 Task: Create a due date automation trigger when advanced on, on the wednesday of the week before a card is due add fields without custom field "Resume" set to a number greater than 1 and lower than 10 at 11:00 AM.
Action: Mouse moved to (1111, 521)
Screenshot: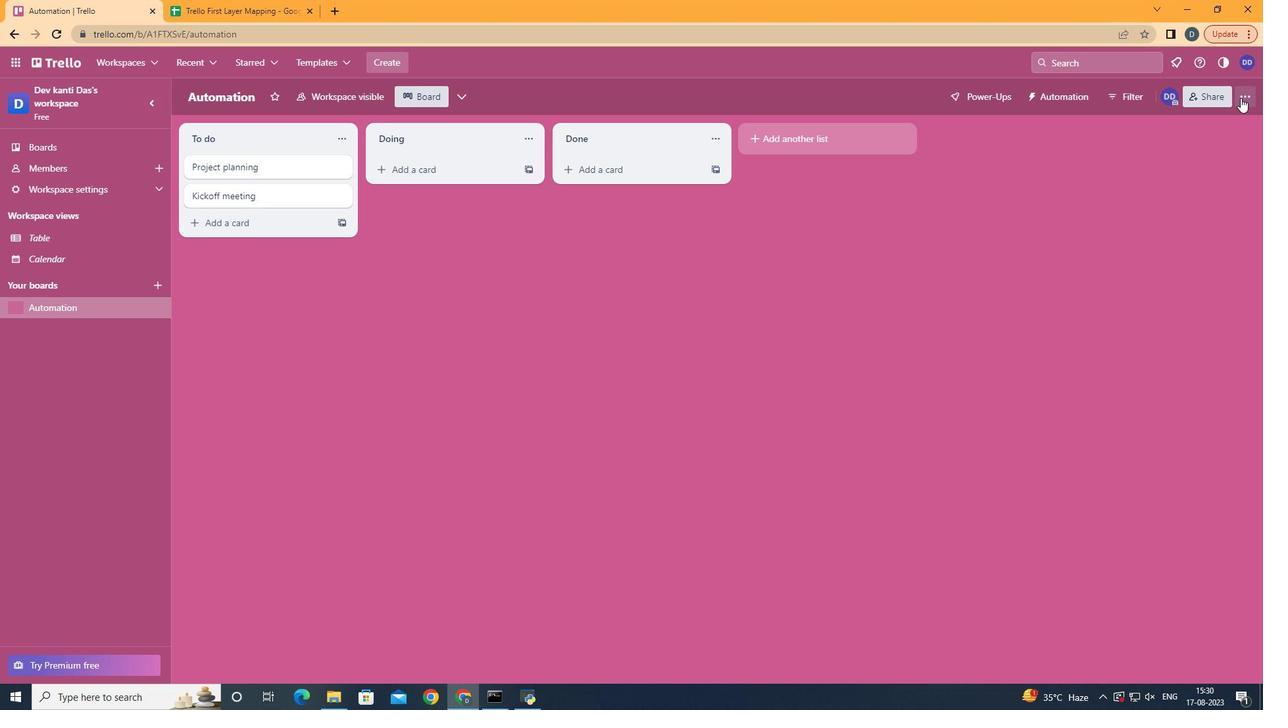 
Action: Mouse pressed left at (1111, 521)
Screenshot: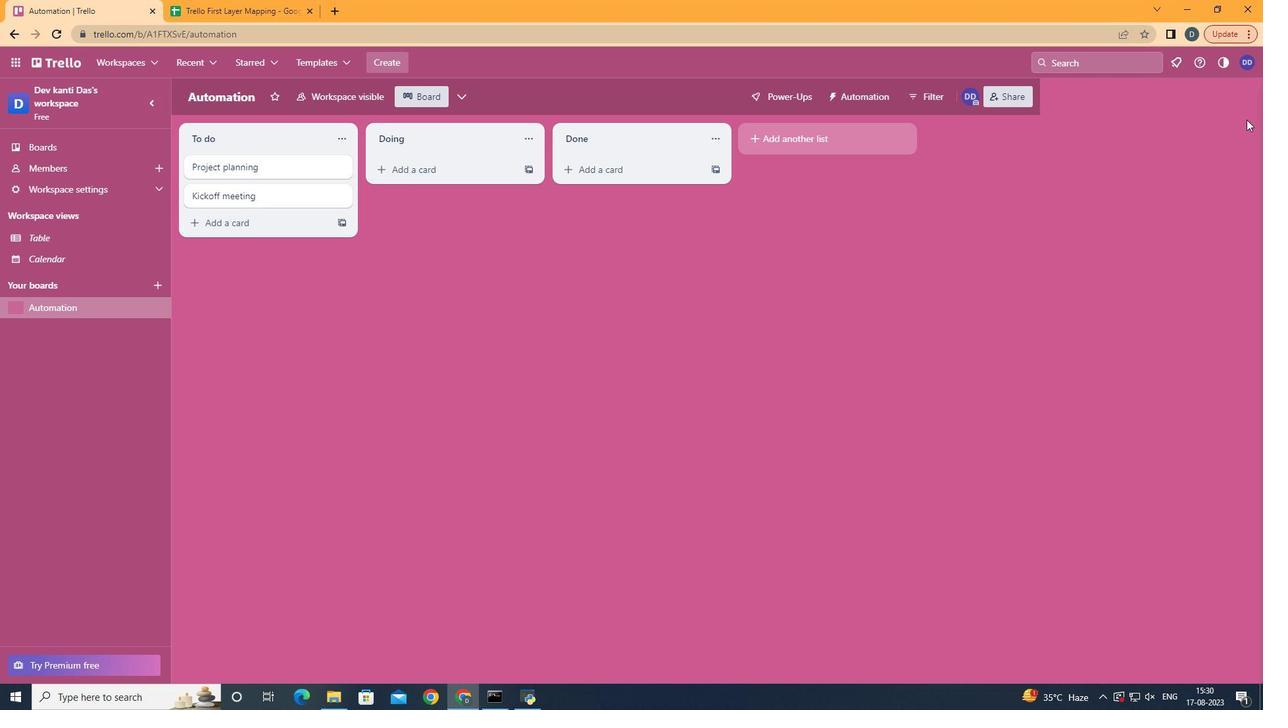 
Action: Mouse moved to (1075, 516)
Screenshot: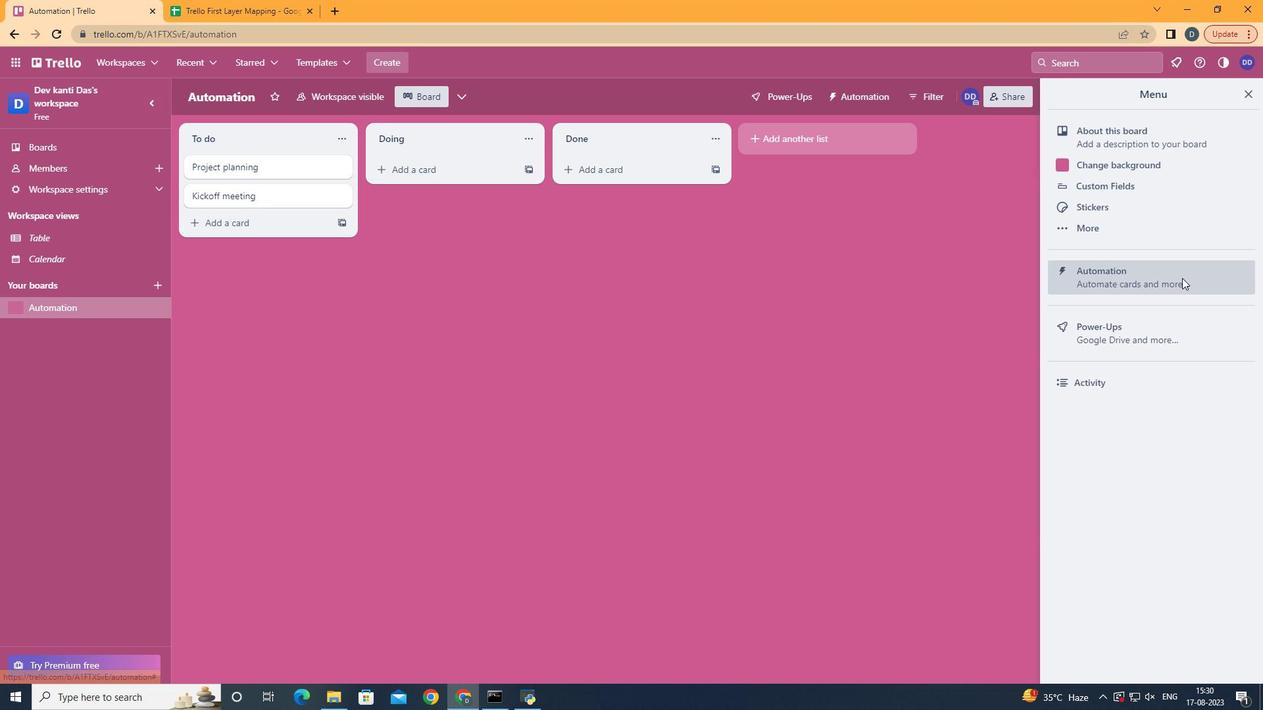
Action: Mouse pressed left at (1075, 516)
Screenshot: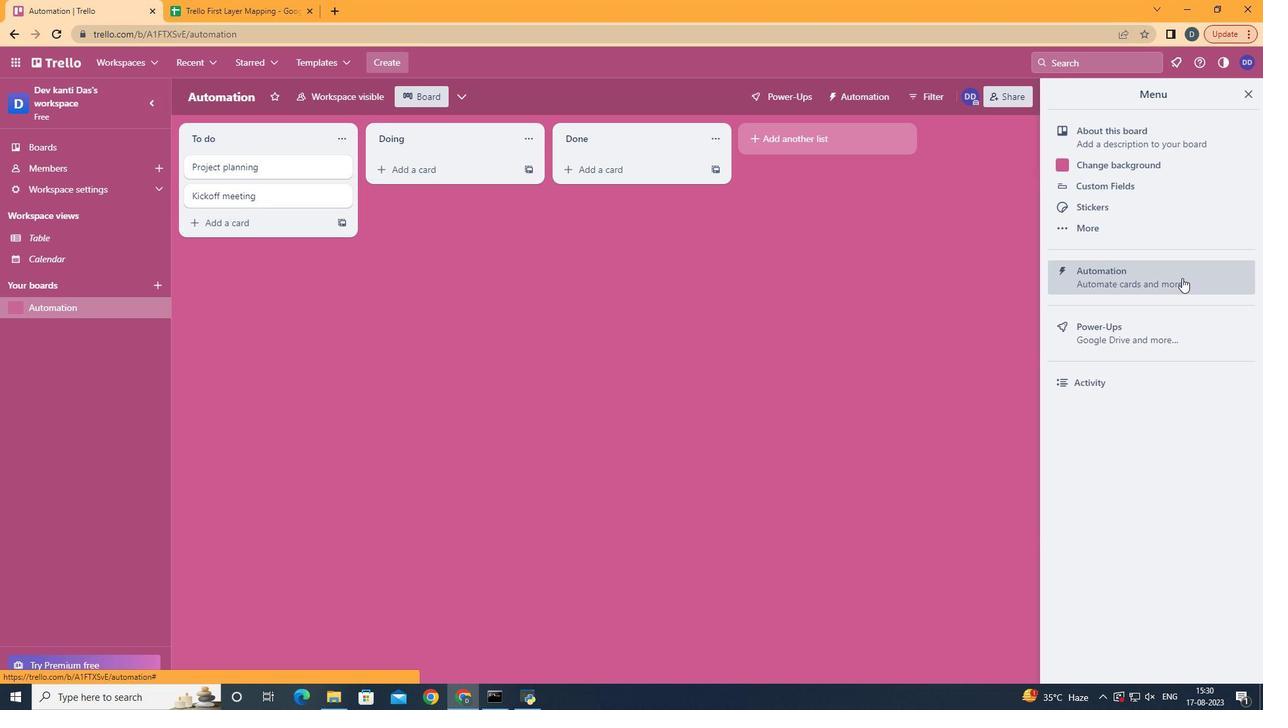 
Action: Mouse moved to (489, 517)
Screenshot: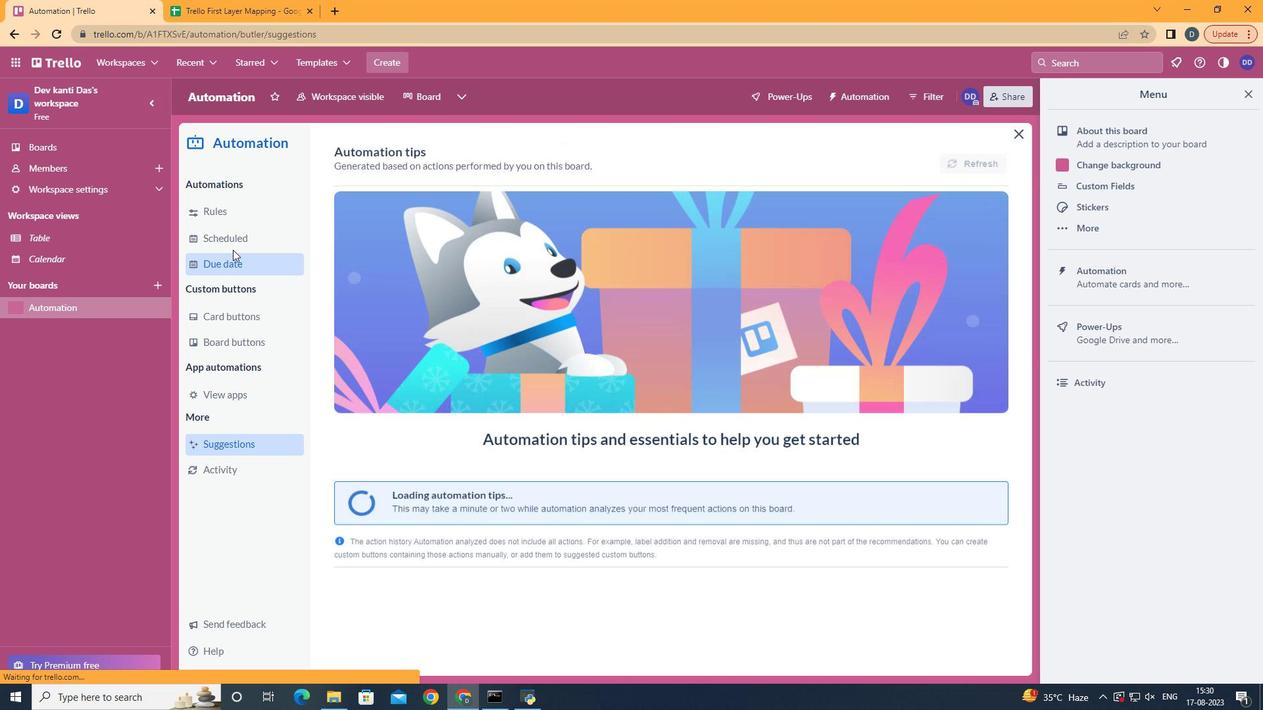 
Action: Mouse pressed left at (489, 517)
Screenshot: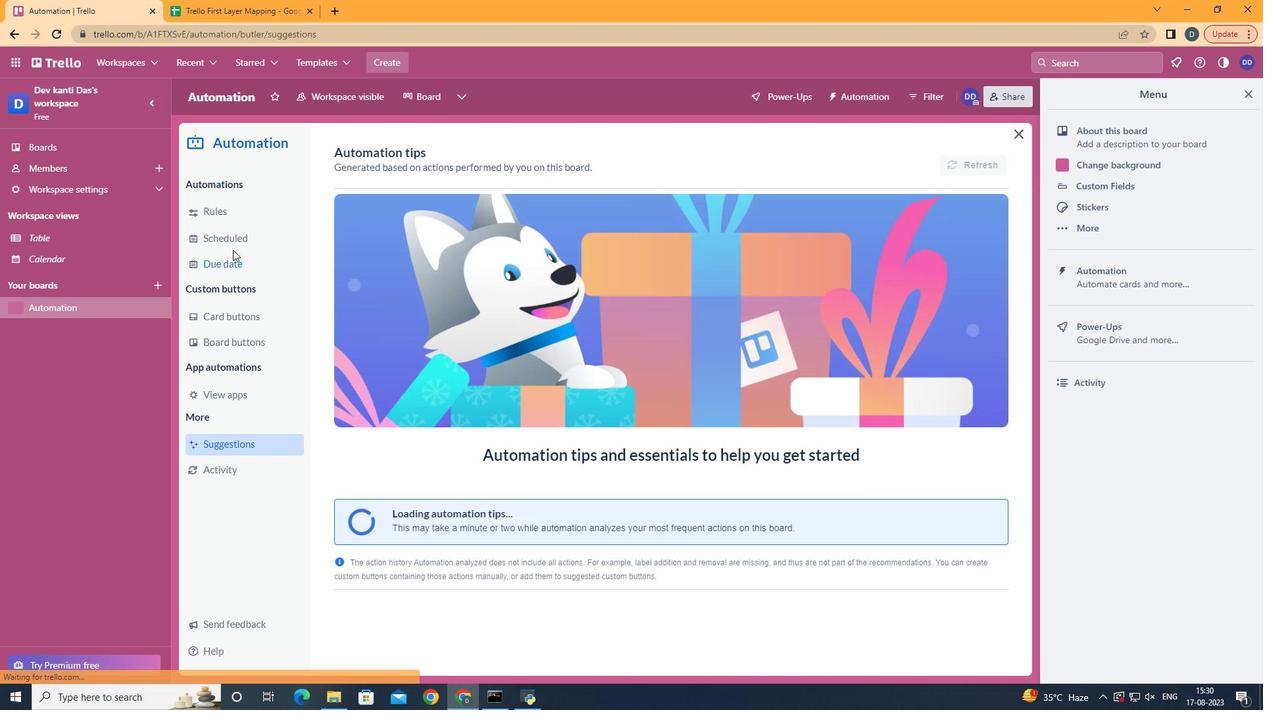 
Action: Mouse moved to (491, 516)
Screenshot: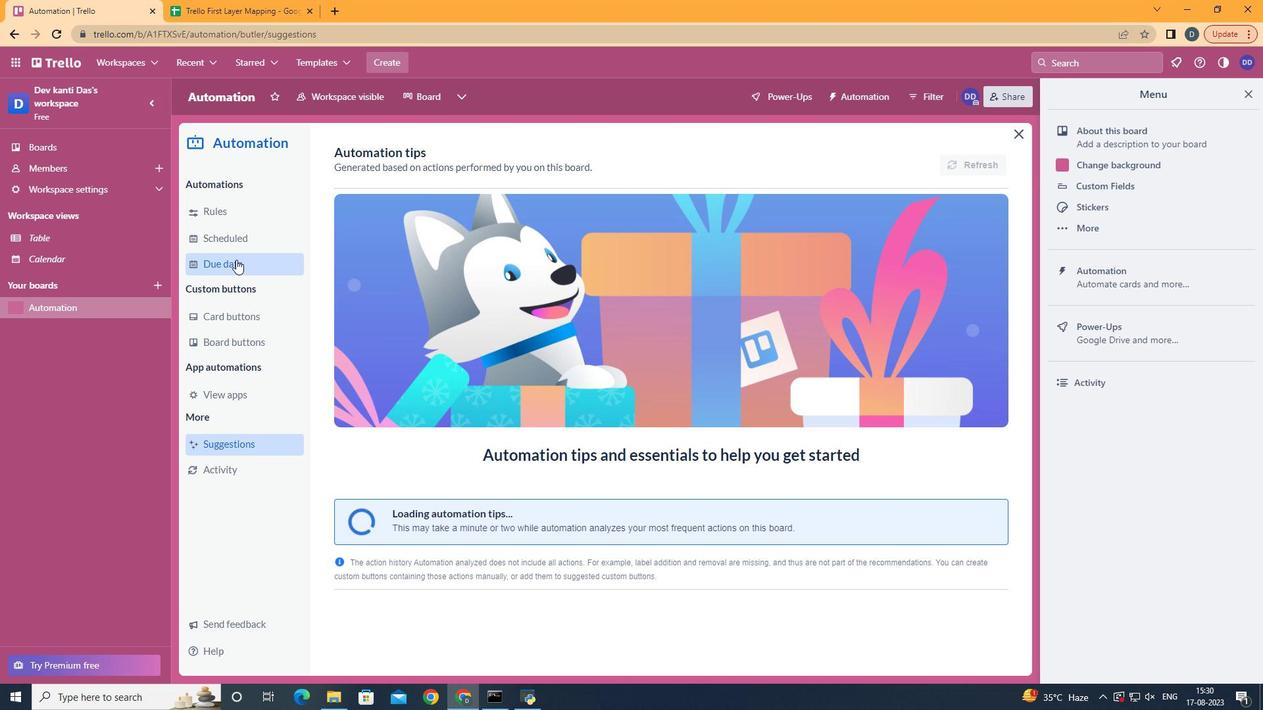 
Action: Mouse pressed left at (491, 516)
Screenshot: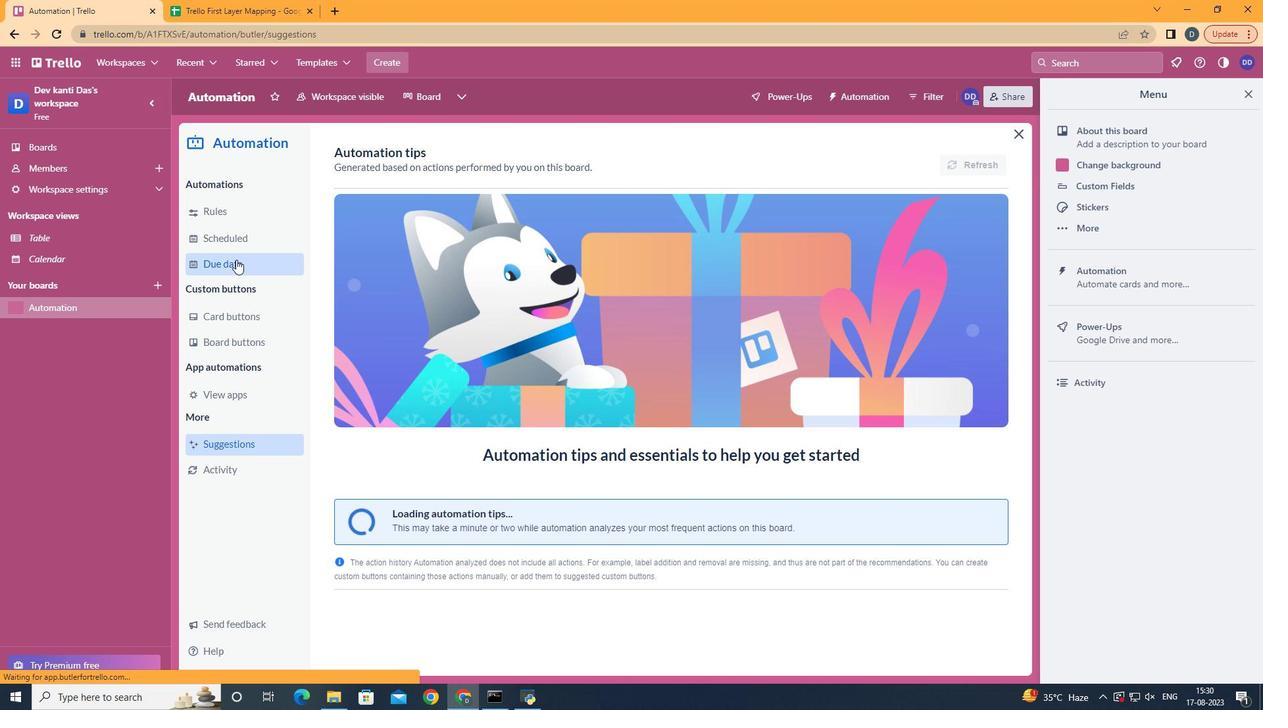 
Action: Mouse moved to (919, 519)
Screenshot: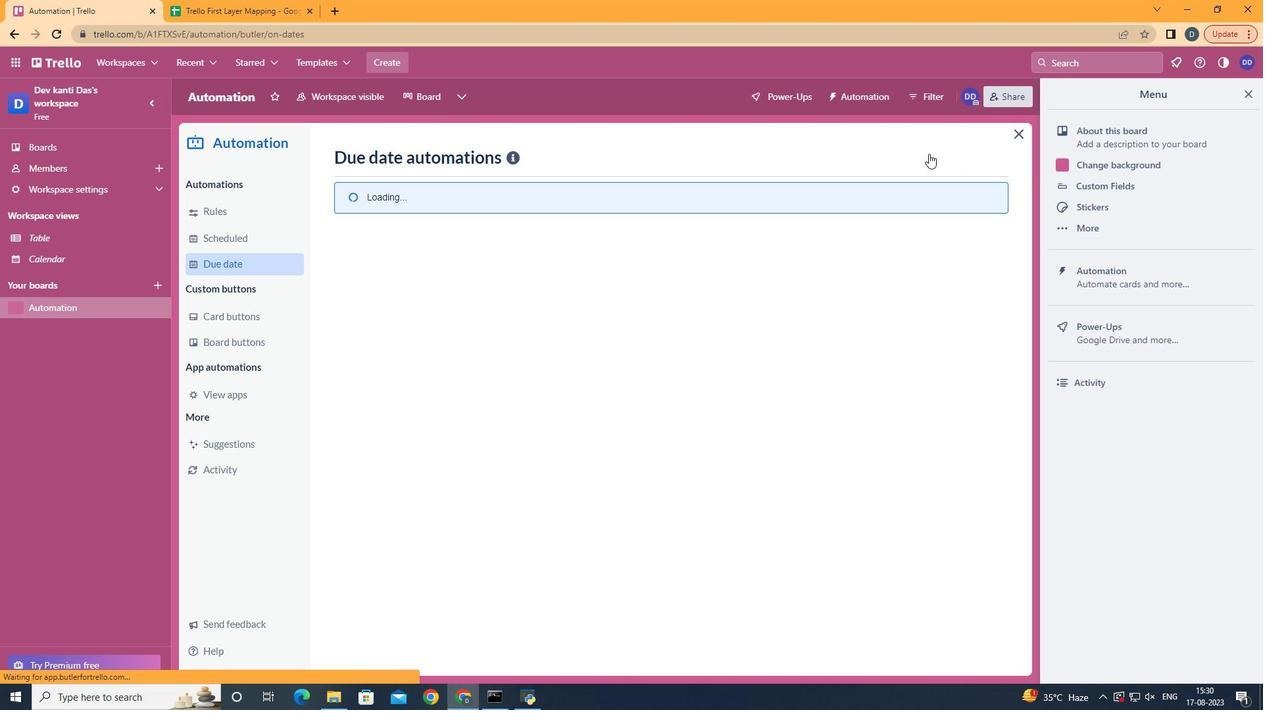 
Action: Mouse pressed left at (919, 519)
Screenshot: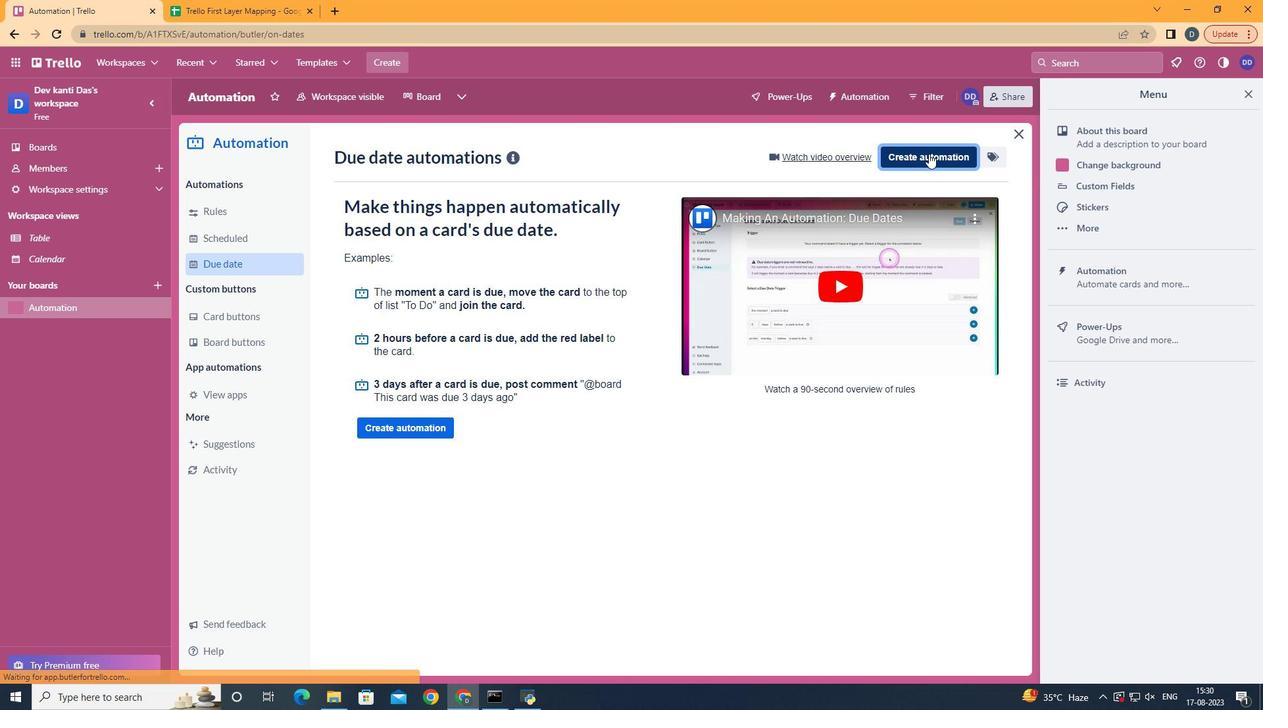 
Action: Mouse moved to (743, 515)
Screenshot: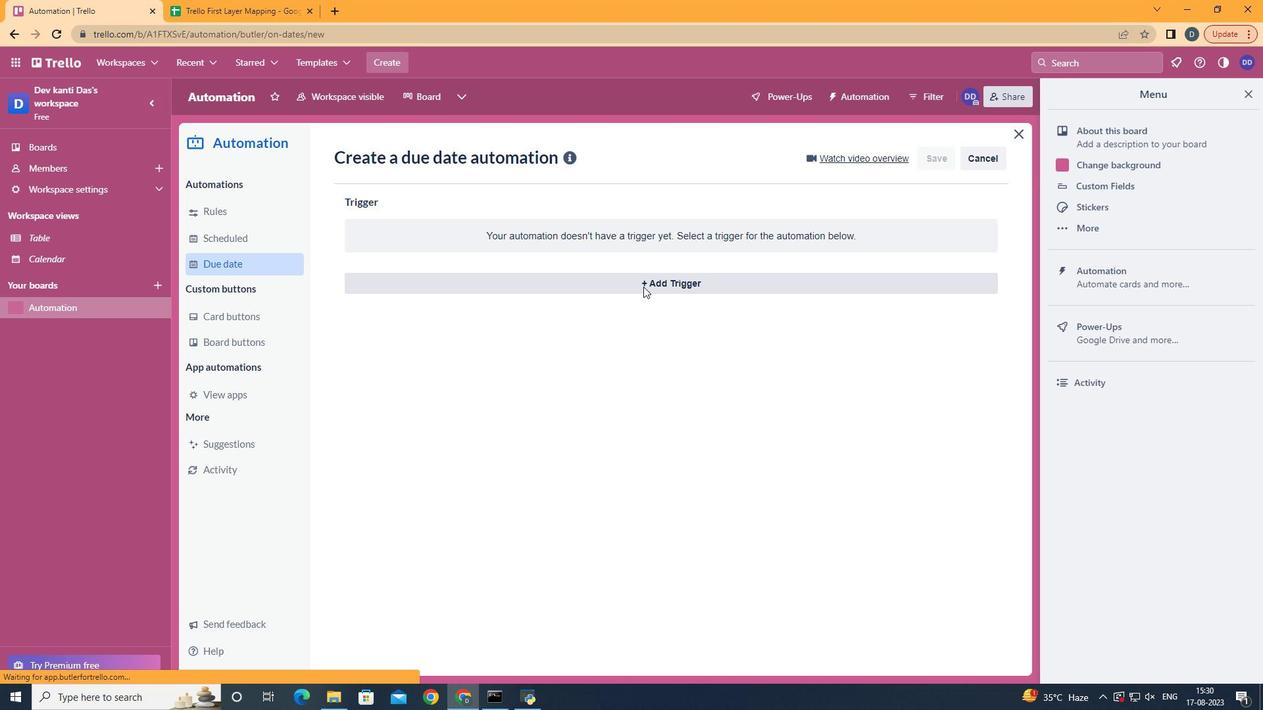 
Action: Mouse pressed left at (743, 515)
Screenshot: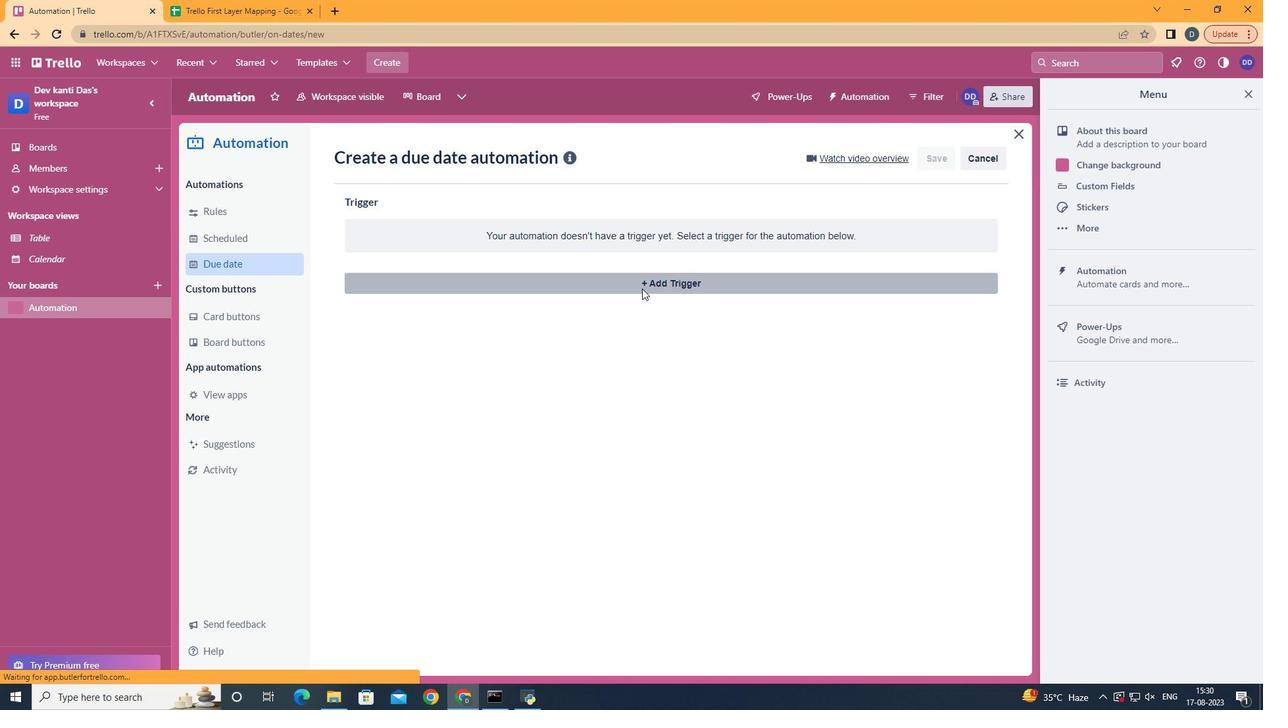 
Action: Mouse moved to (612, 512)
Screenshot: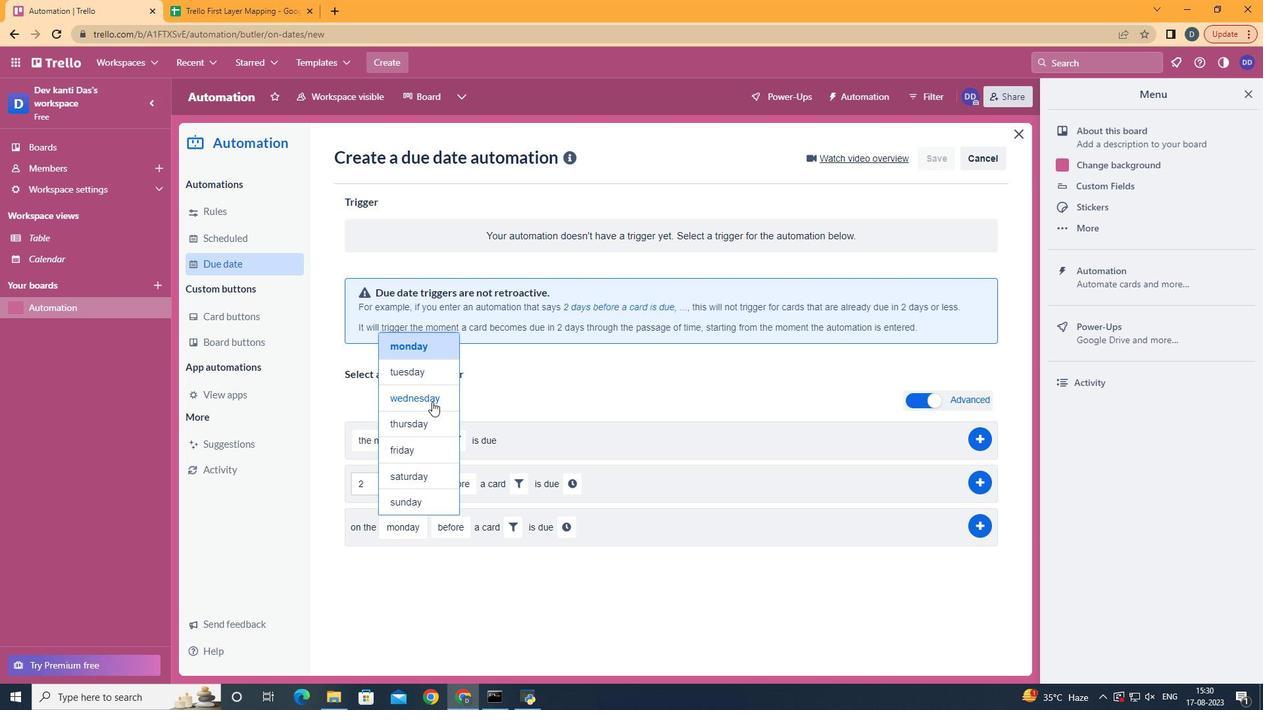 
Action: Mouse pressed left at (612, 512)
Screenshot: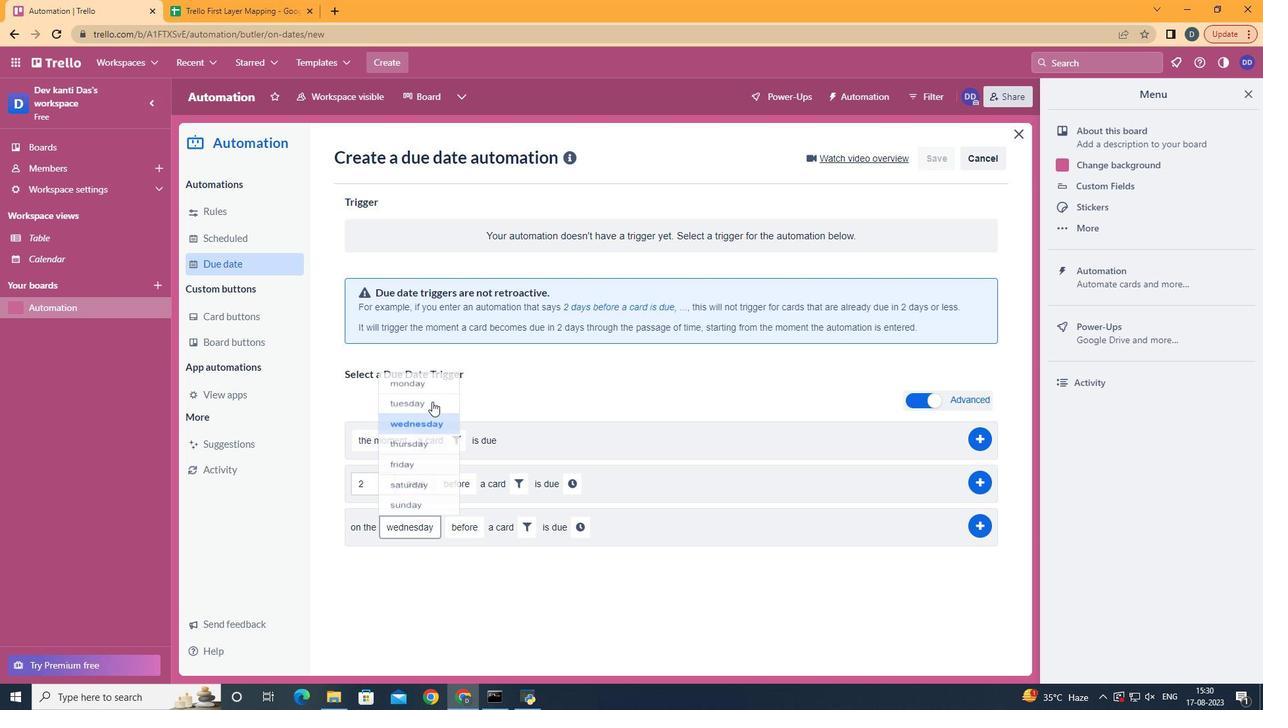 
Action: Mouse moved to (652, 506)
Screenshot: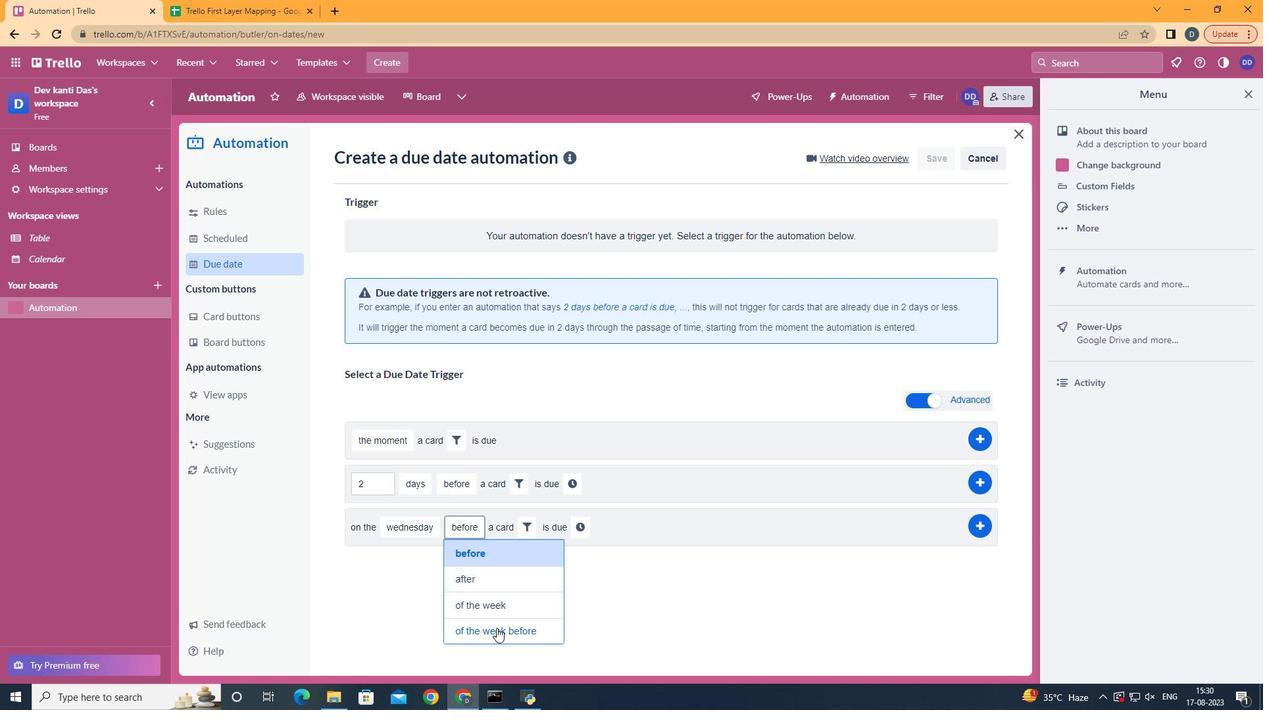 
Action: Mouse pressed left at (652, 506)
Screenshot: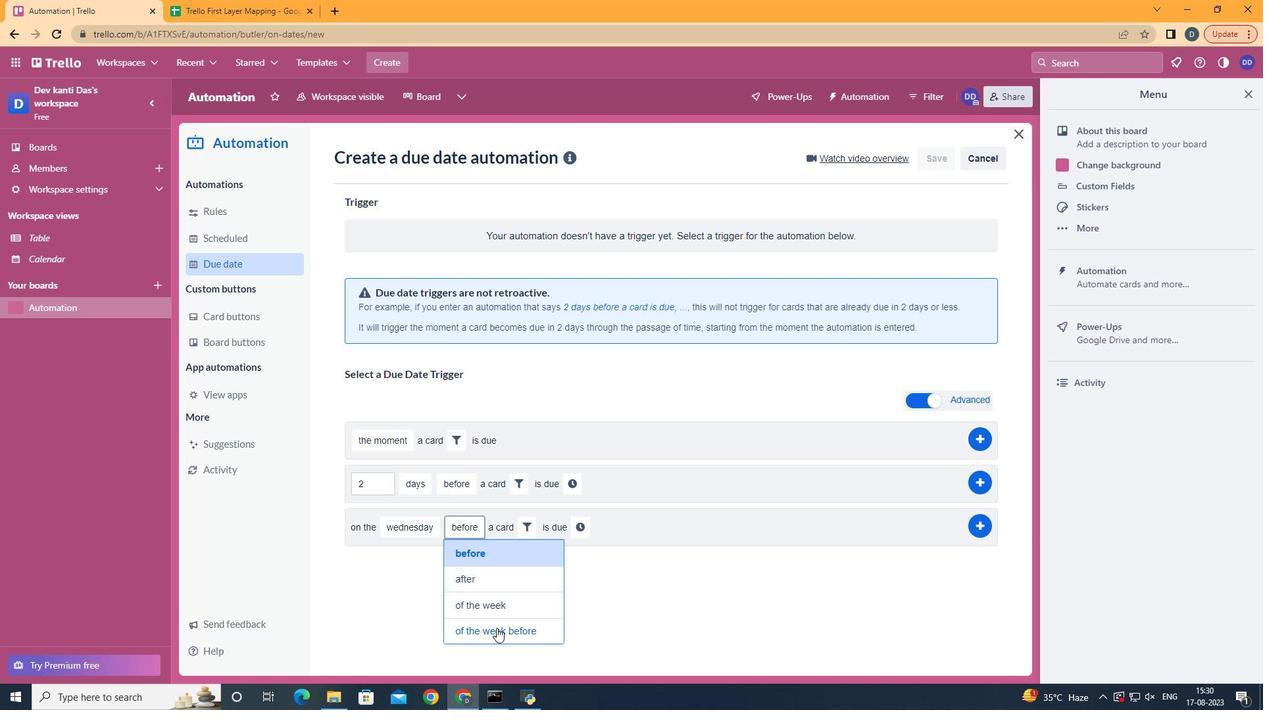 
Action: Mouse moved to (703, 509)
Screenshot: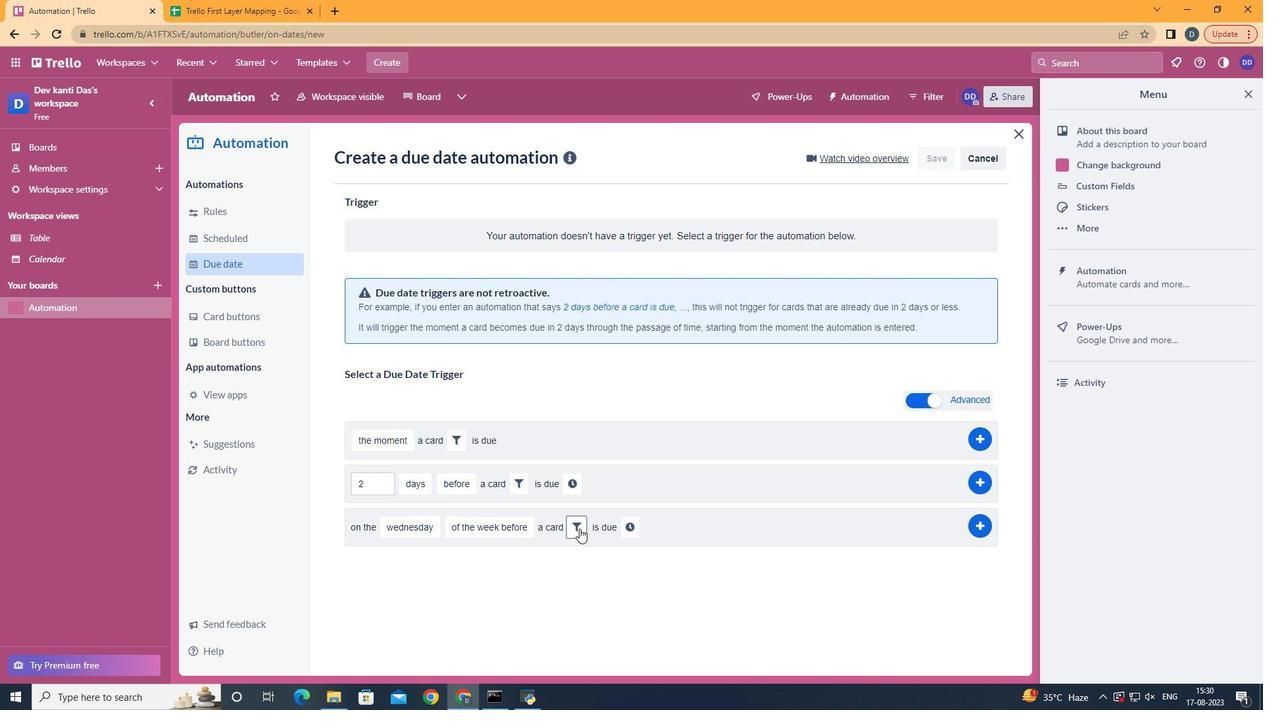 
Action: Mouse pressed left at (703, 509)
Screenshot: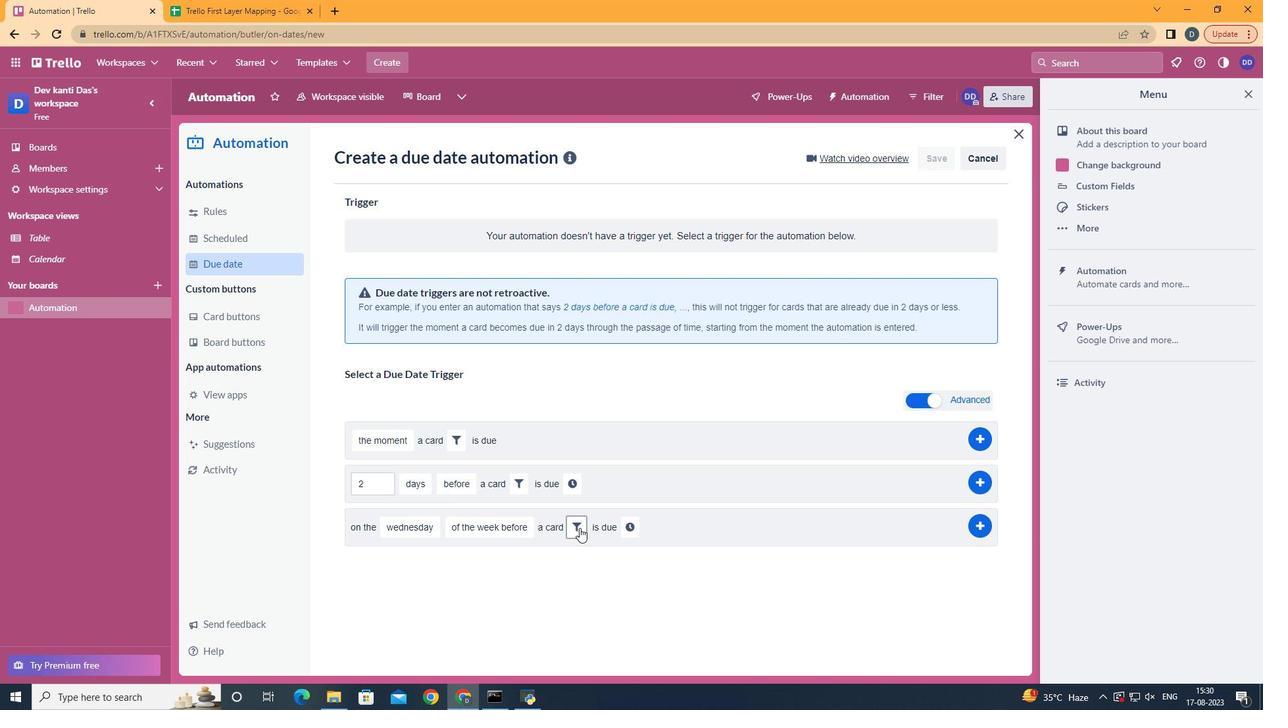 
Action: Mouse moved to (827, 508)
Screenshot: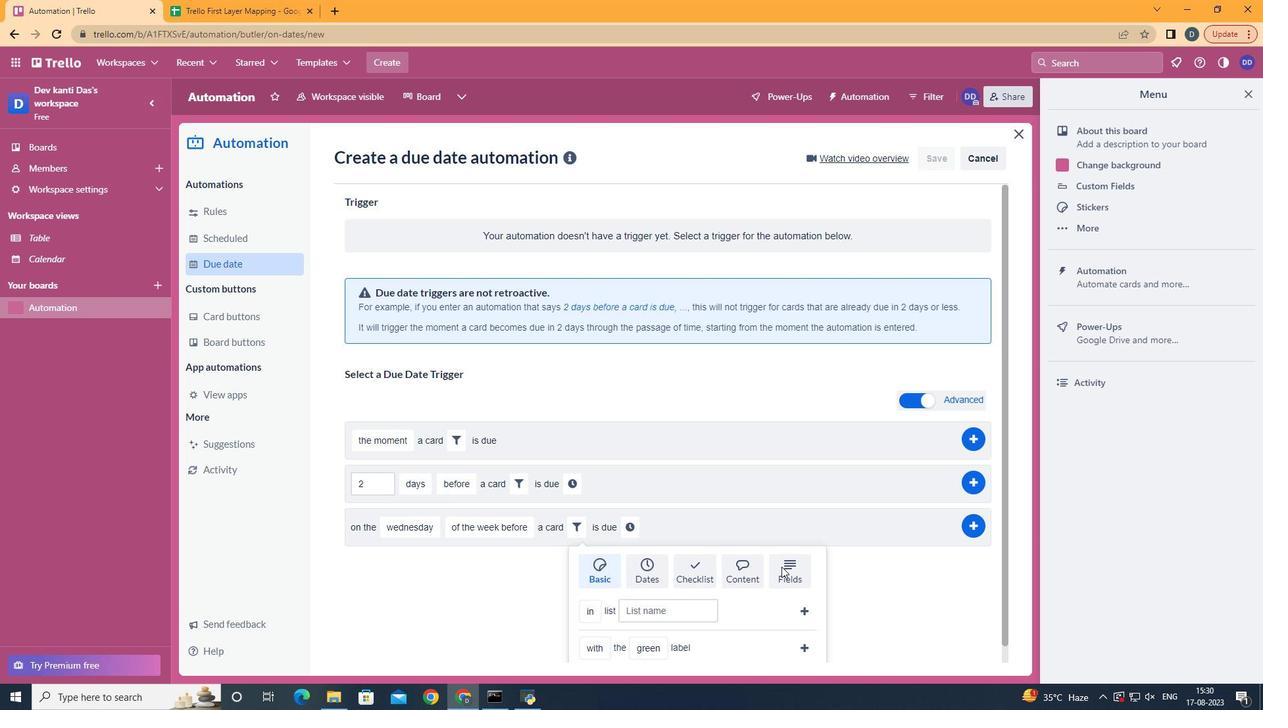 
Action: Mouse pressed left at (827, 508)
Screenshot: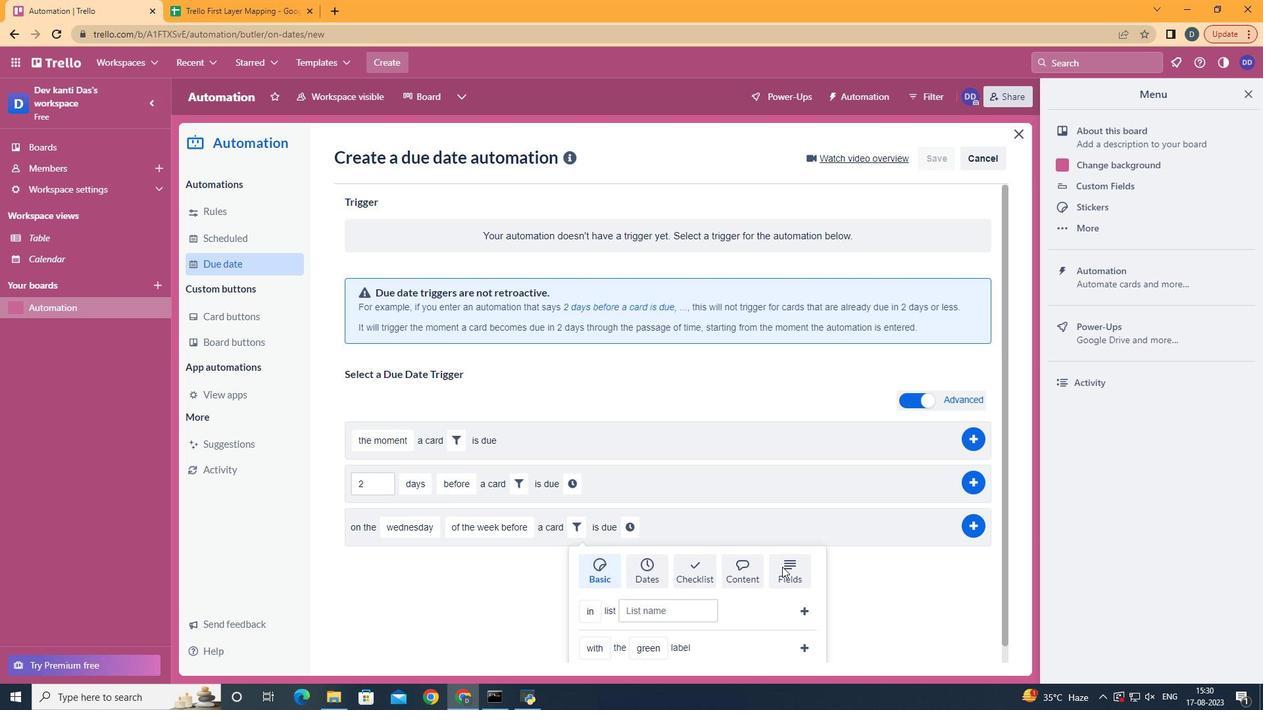
Action: Mouse moved to (830, 508)
Screenshot: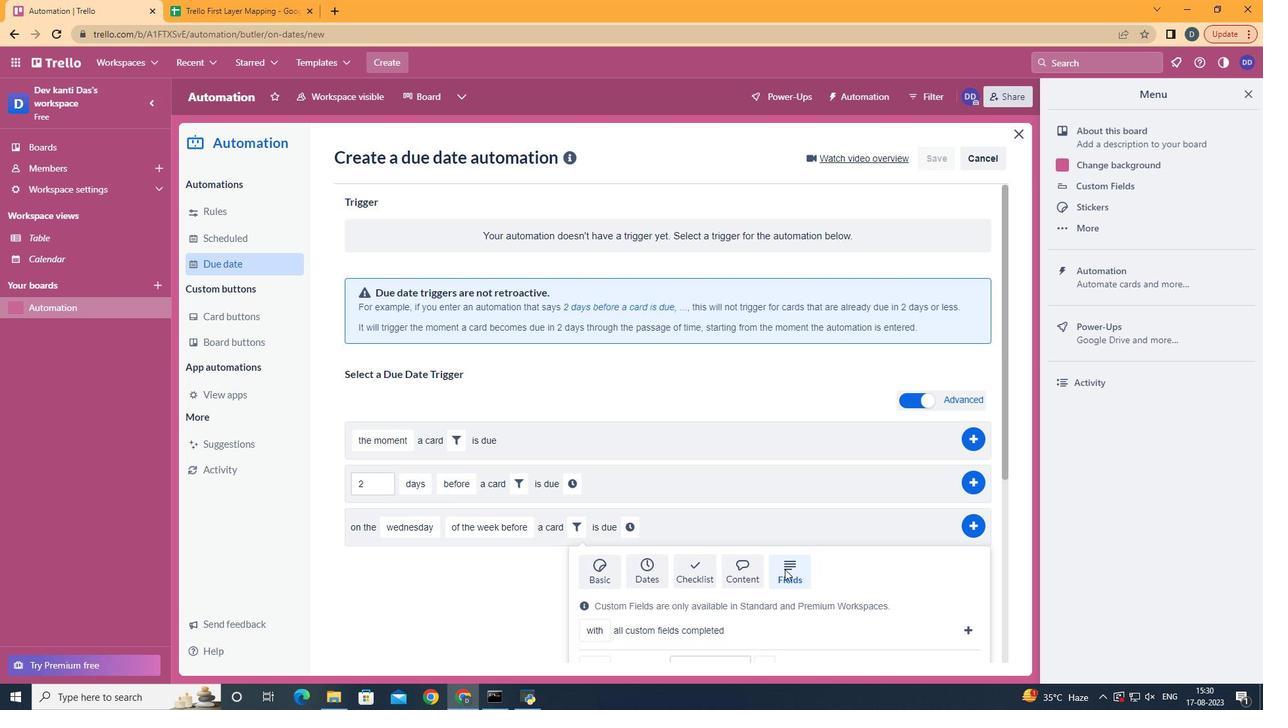 
Action: Mouse scrolled (830, 508) with delta (0, 0)
Screenshot: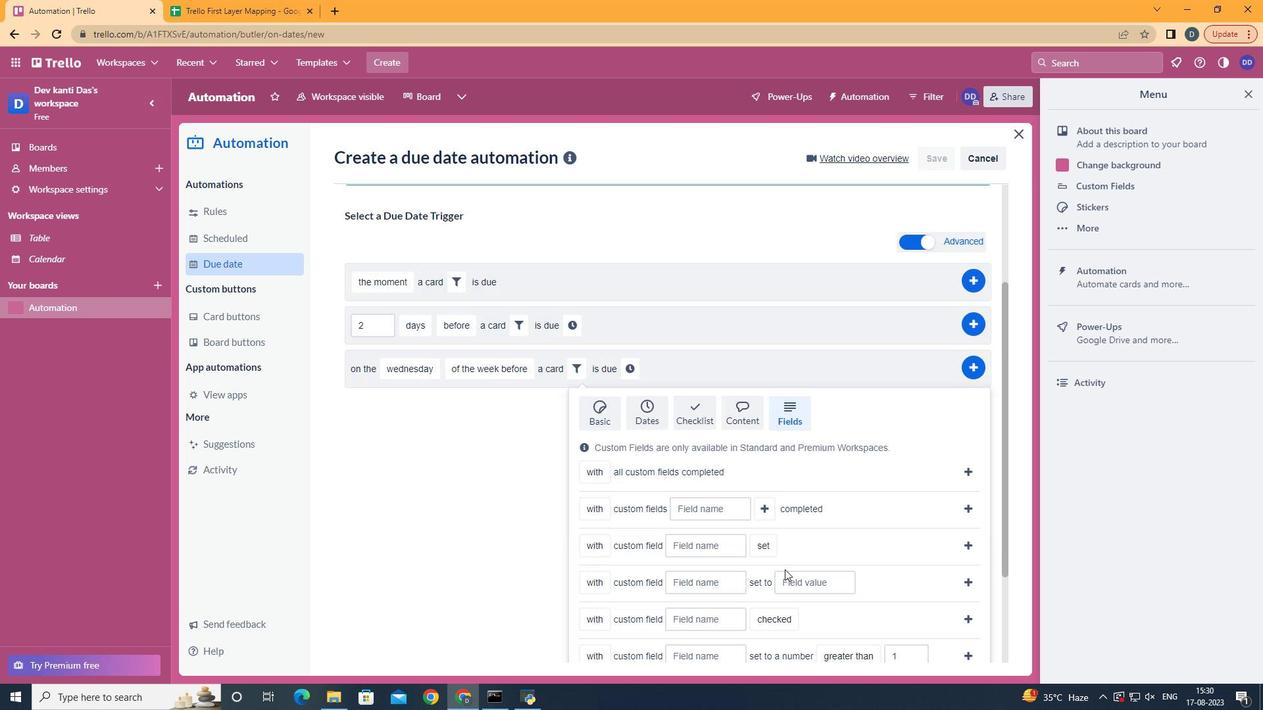 
Action: Mouse scrolled (830, 508) with delta (0, 0)
Screenshot: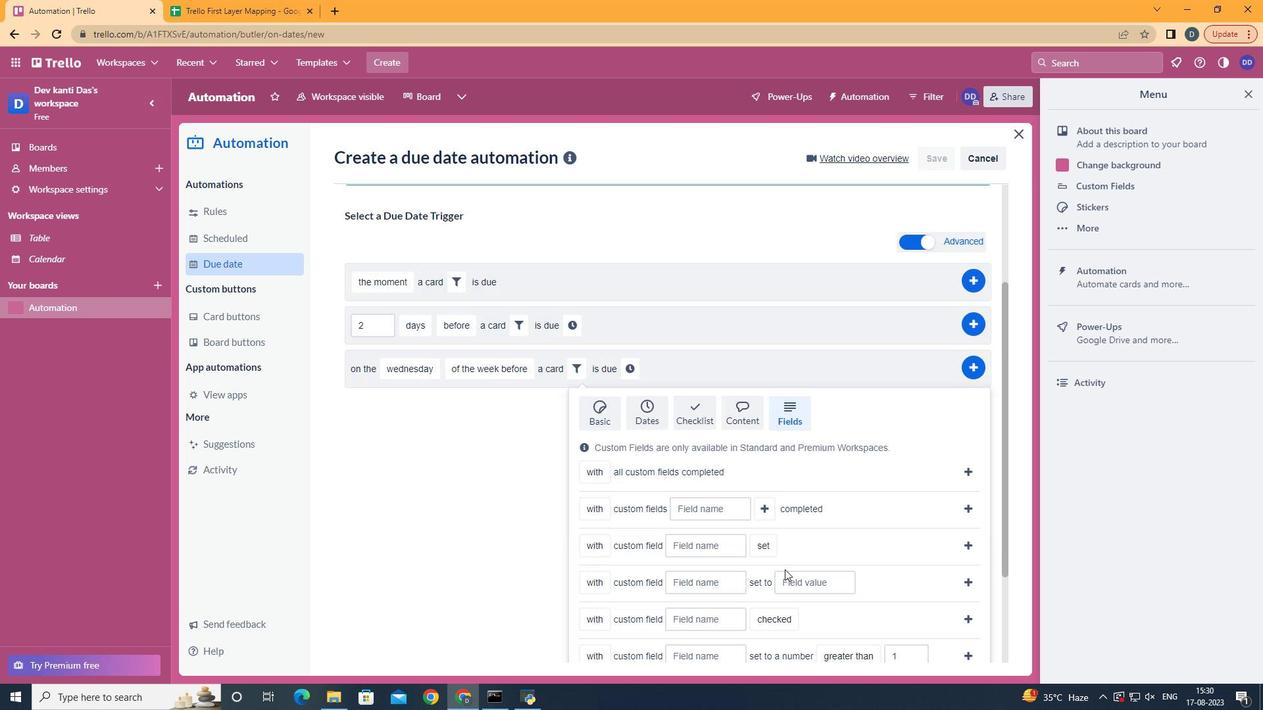 
Action: Mouse scrolled (830, 508) with delta (0, 0)
Screenshot: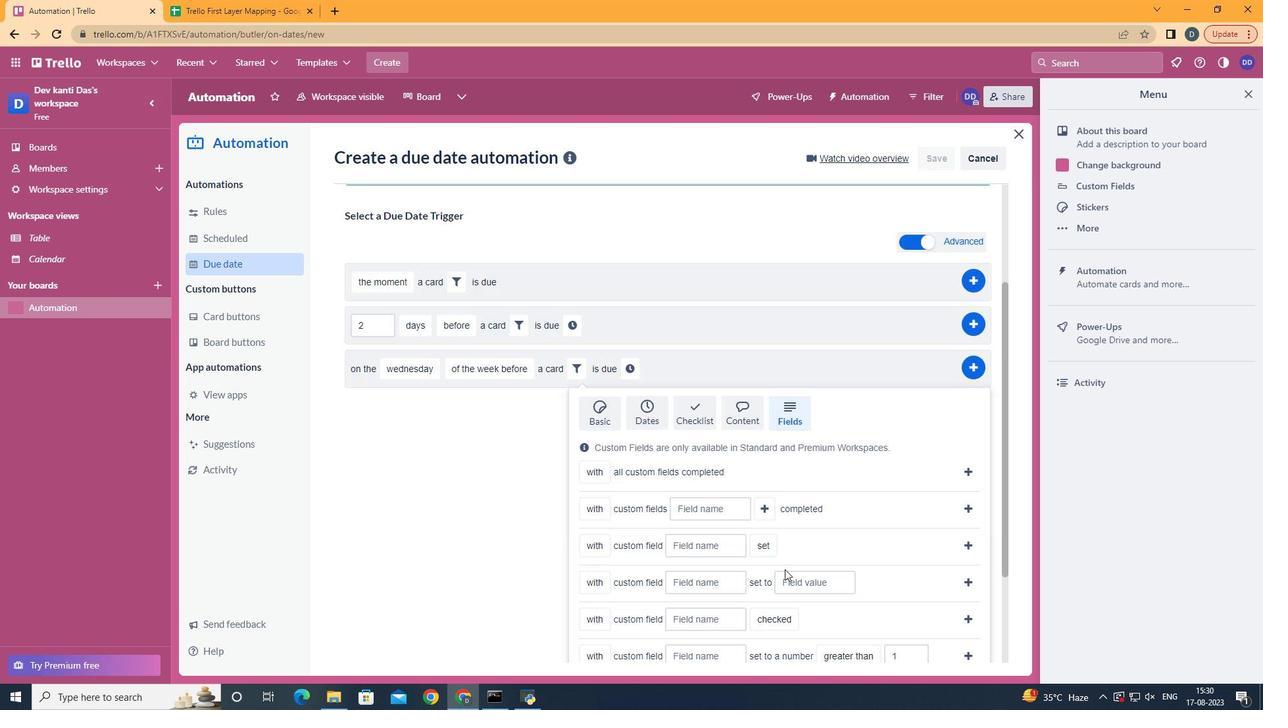 
Action: Mouse scrolled (830, 508) with delta (0, 0)
Screenshot: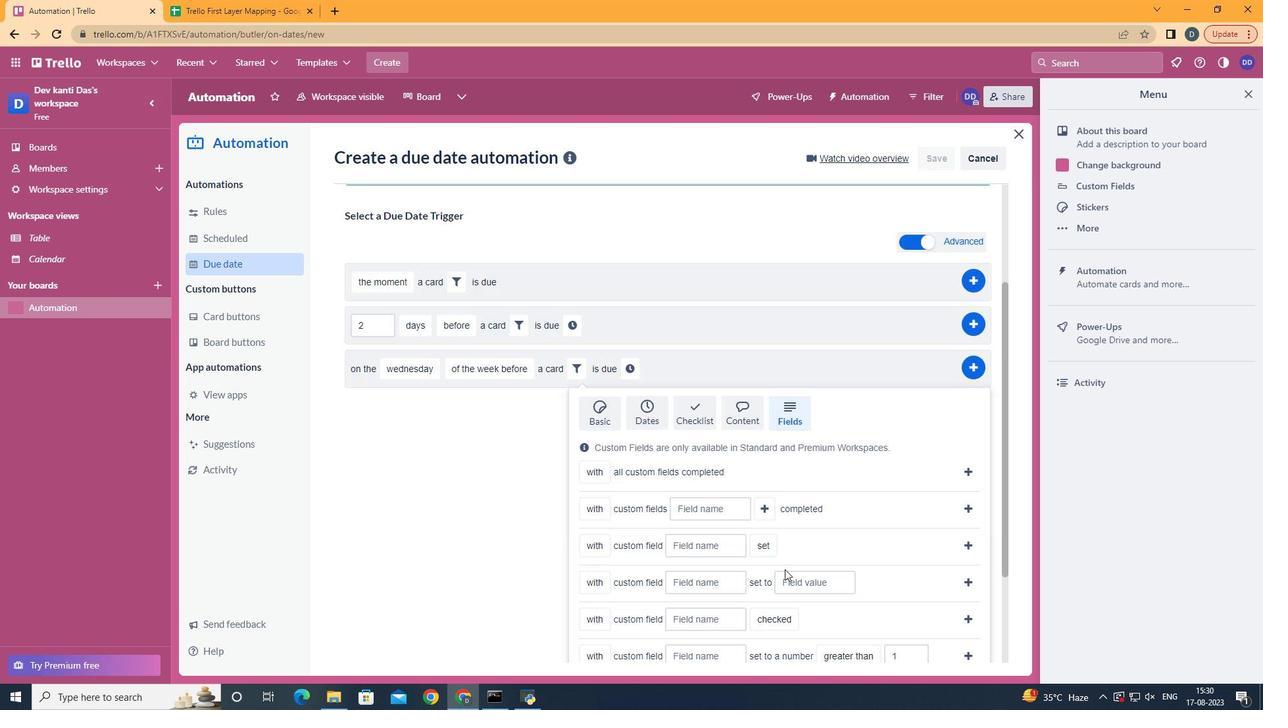 
Action: Mouse scrolled (830, 508) with delta (0, 0)
Screenshot: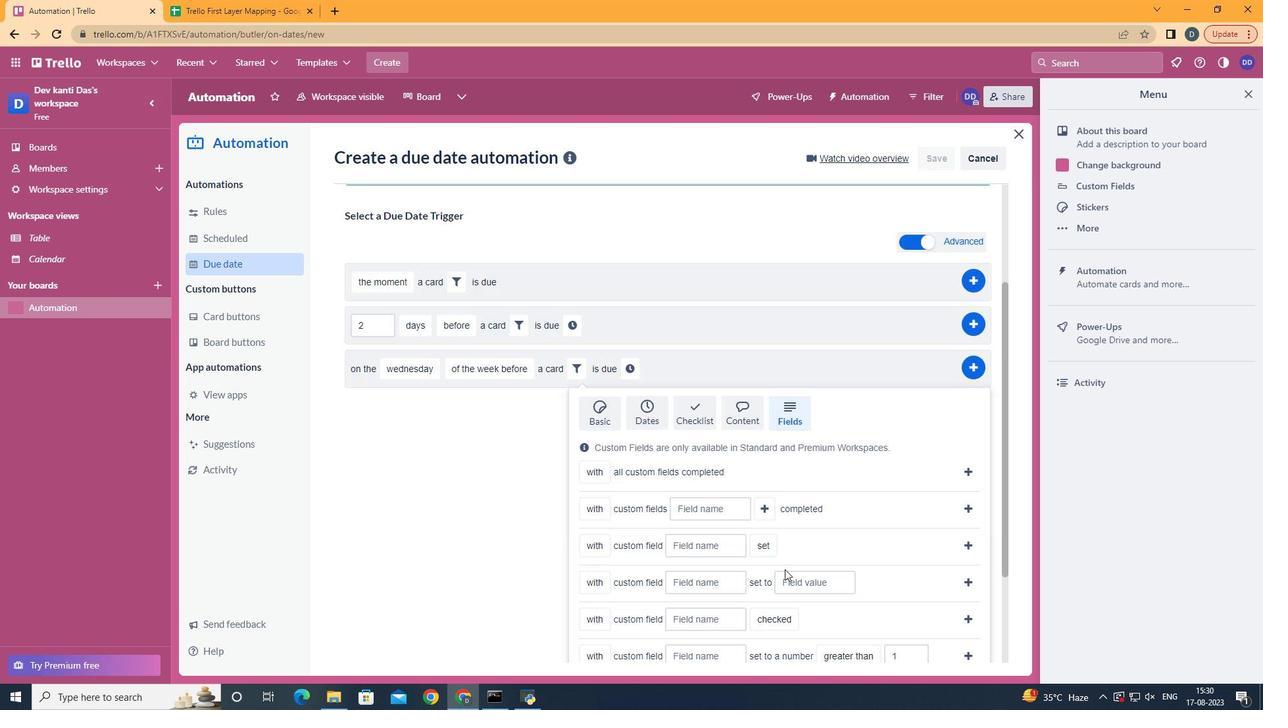 
Action: Mouse scrolled (830, 508) with delta (0, 0)
Screenshot: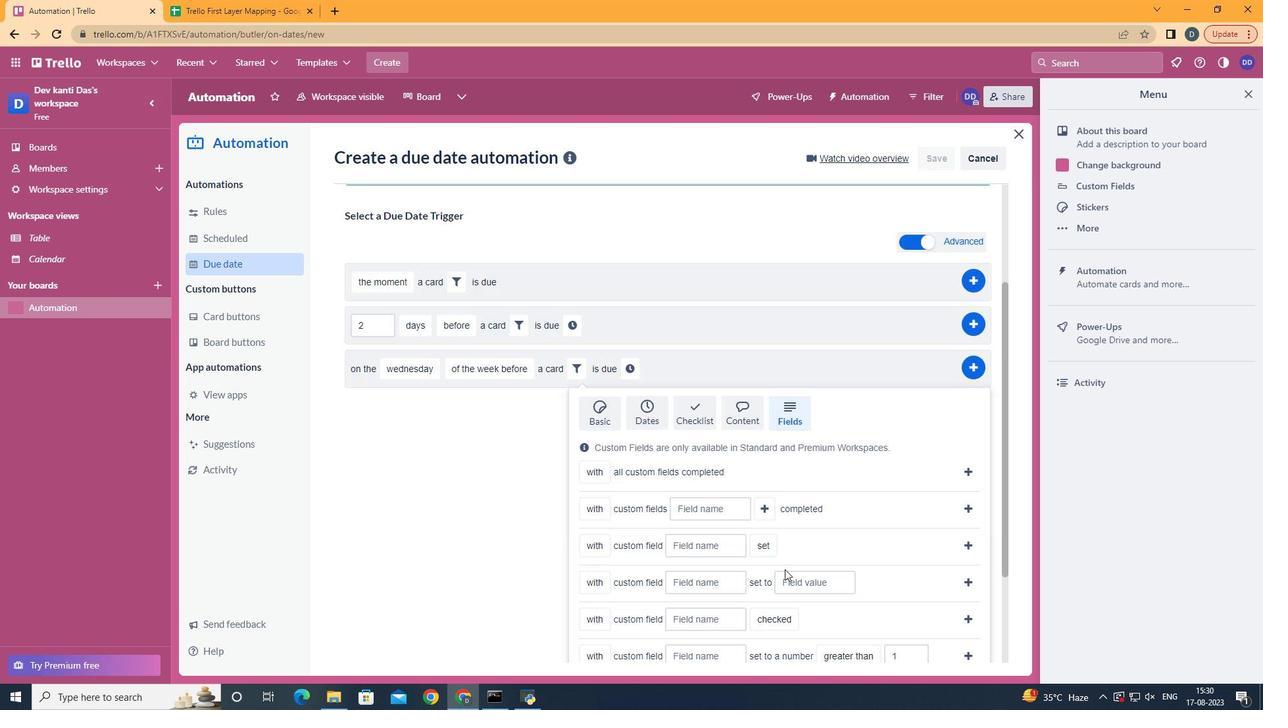 
Action: Mouse moved to (762, 509)
Screenshot: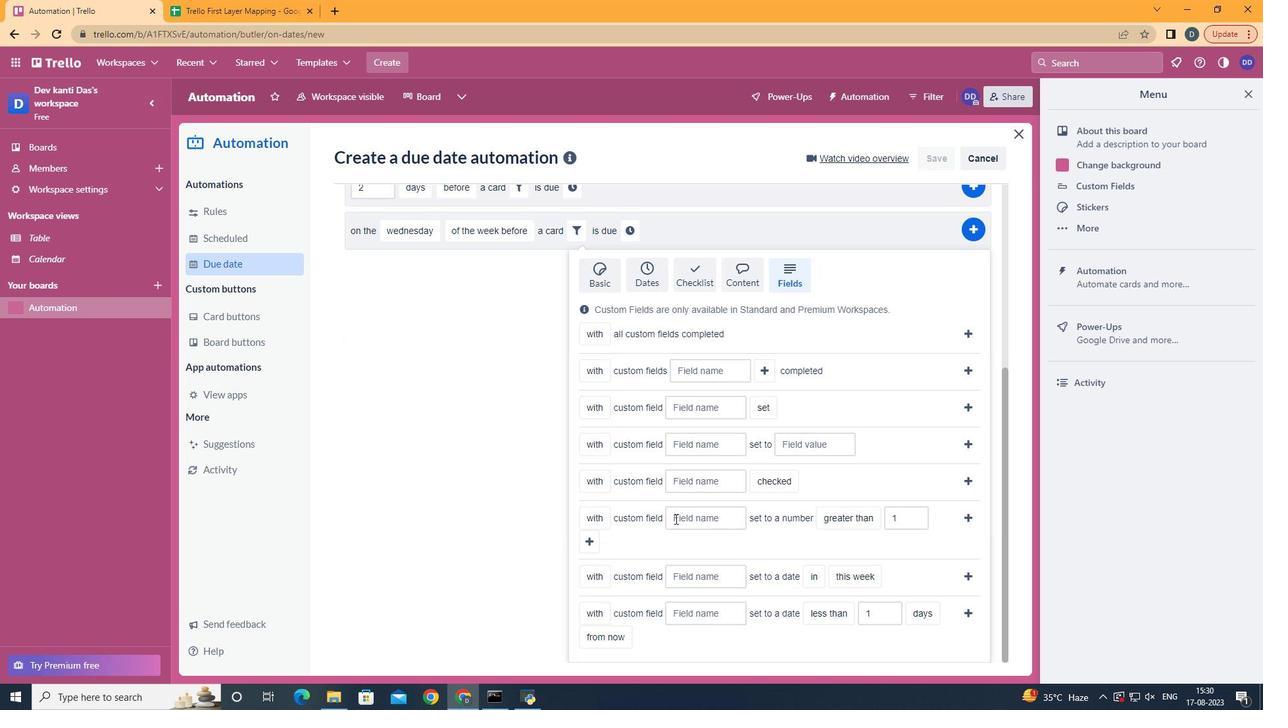 
Action: Mouse pressed left at (762, 509)
Screenshot: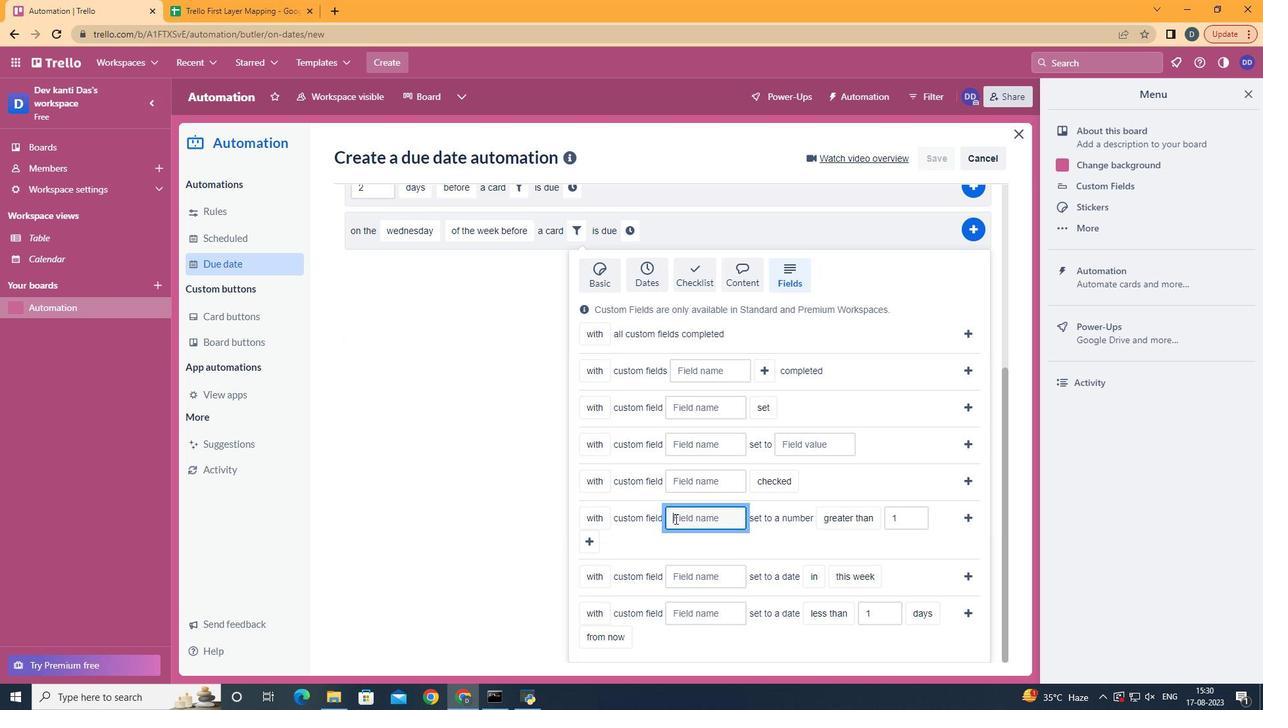 
Action: Mouse moved to (728, 508)
Screenshot: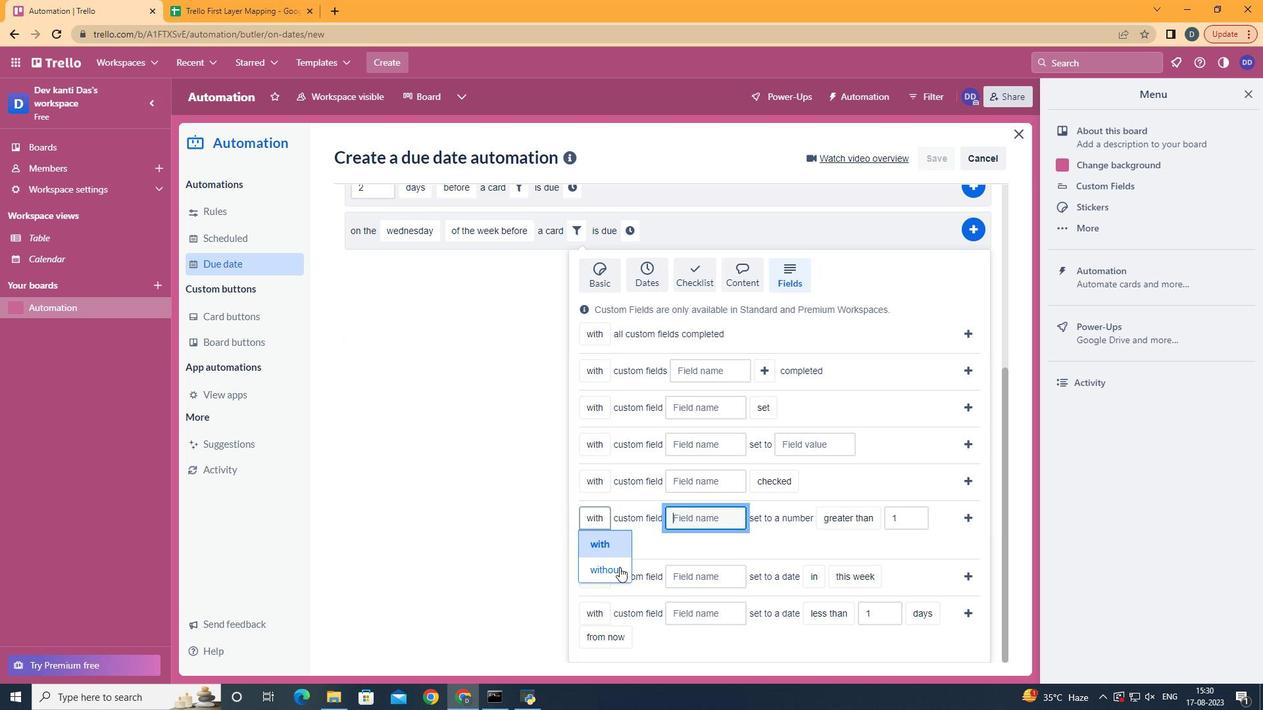 
Action: Mouse pressed left at (728, 508)
Screenshot: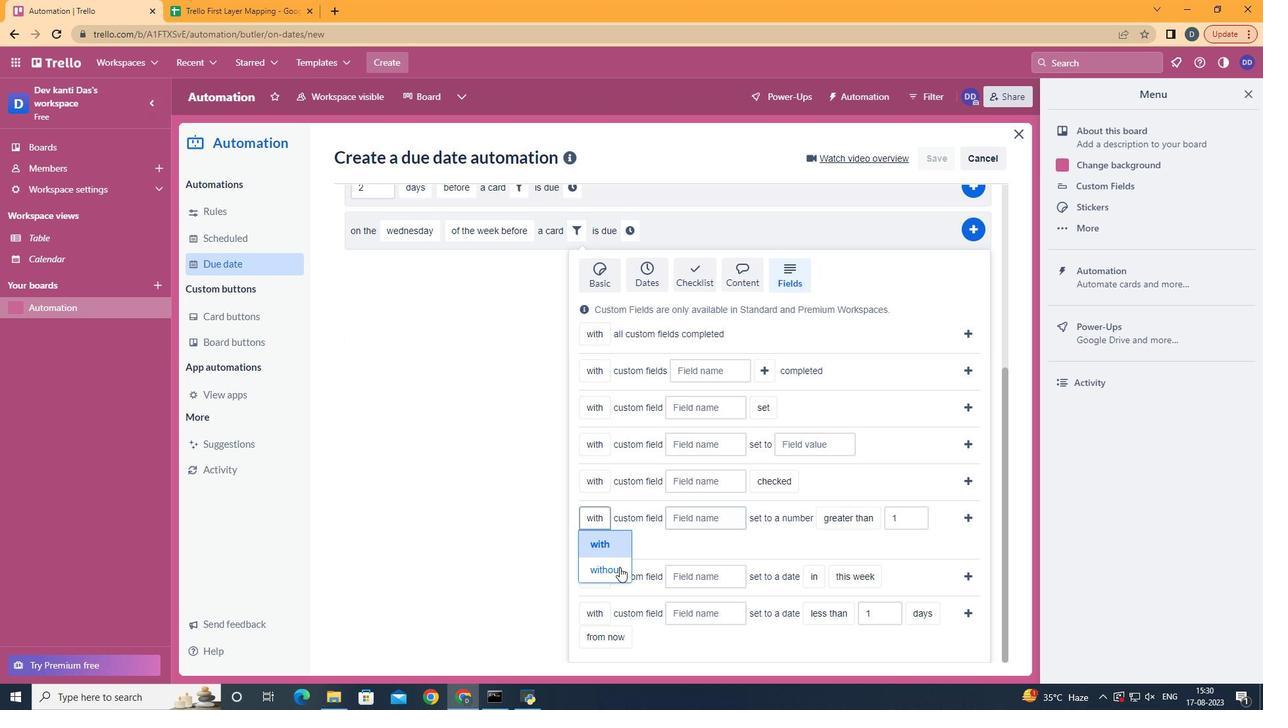 
Action: Mouse moved to (797, 510)
Screenshot: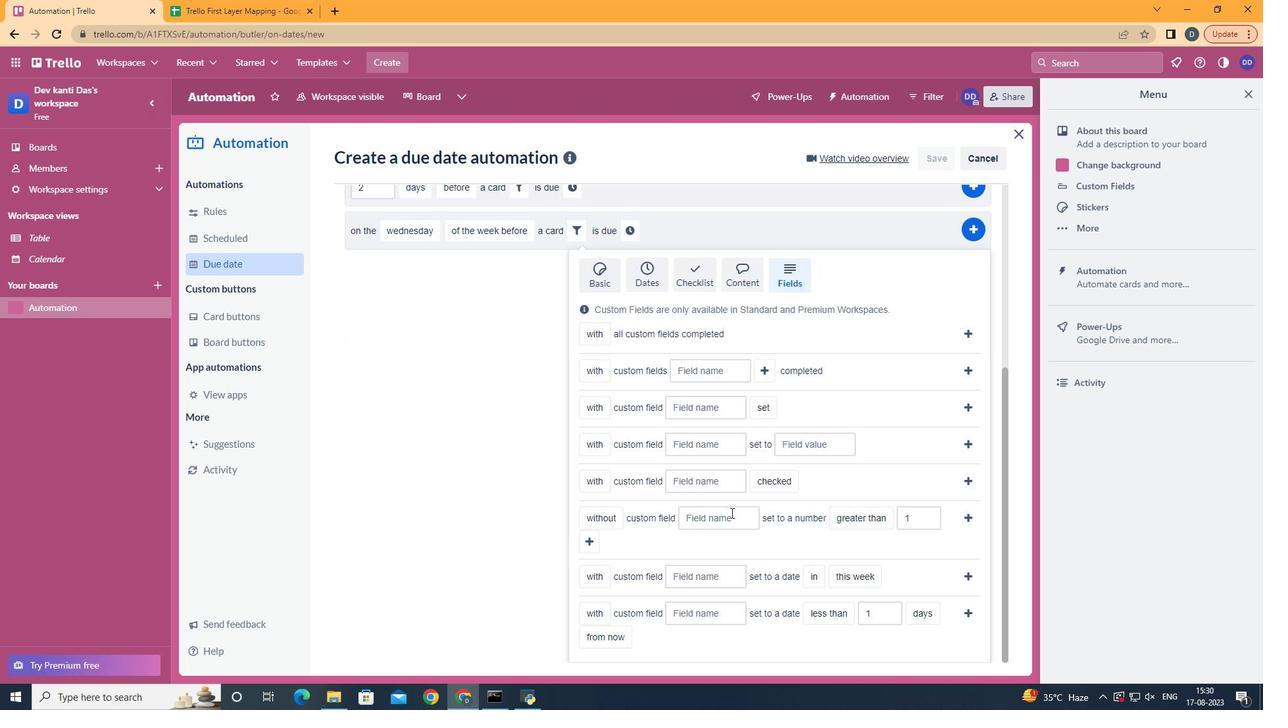 
Action: Mouse pressed left at (797, 510)
Screenshot: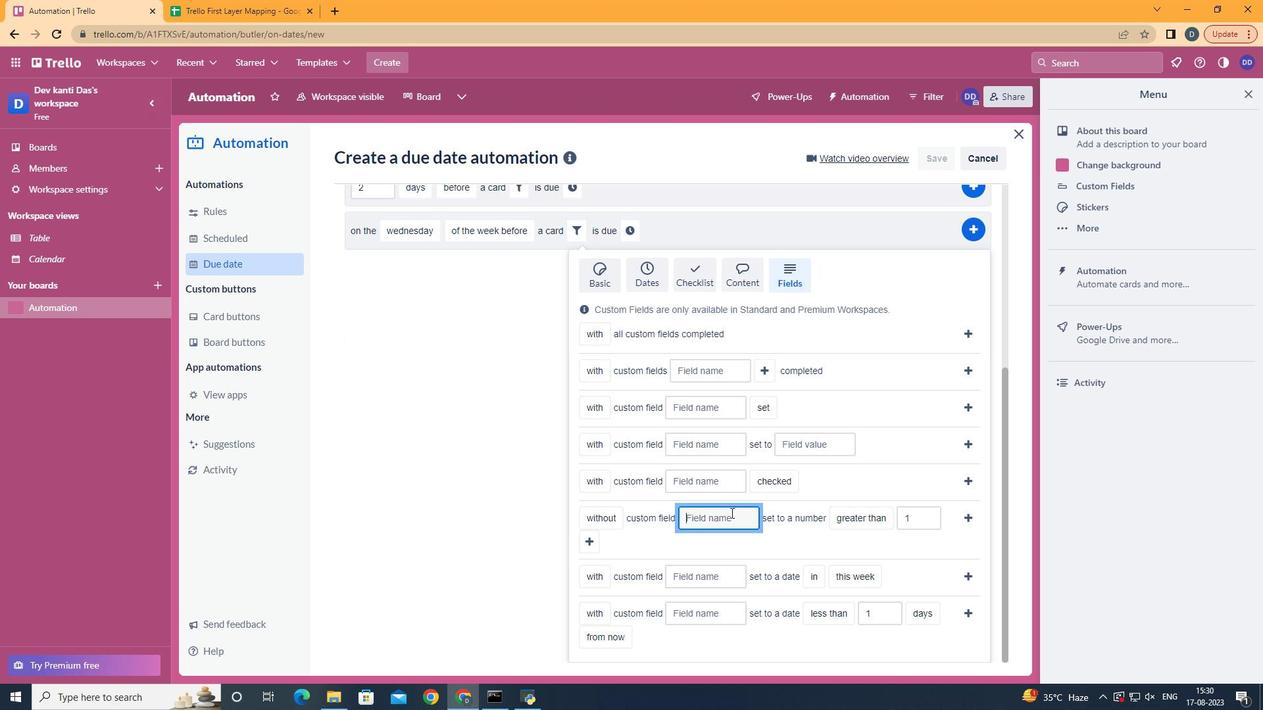 
Action: Key pressed <Key.shift>Resume
Screenshot: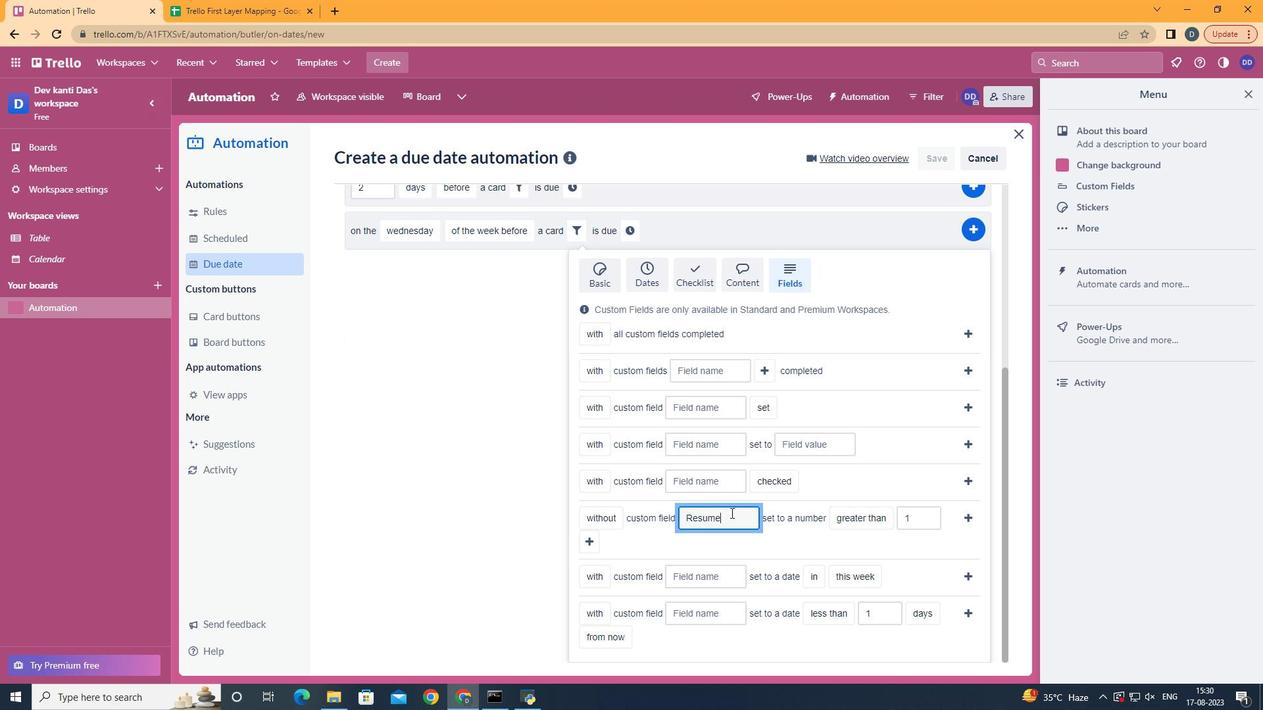
Action: Mouse moved to (710, 508)
Screenshot: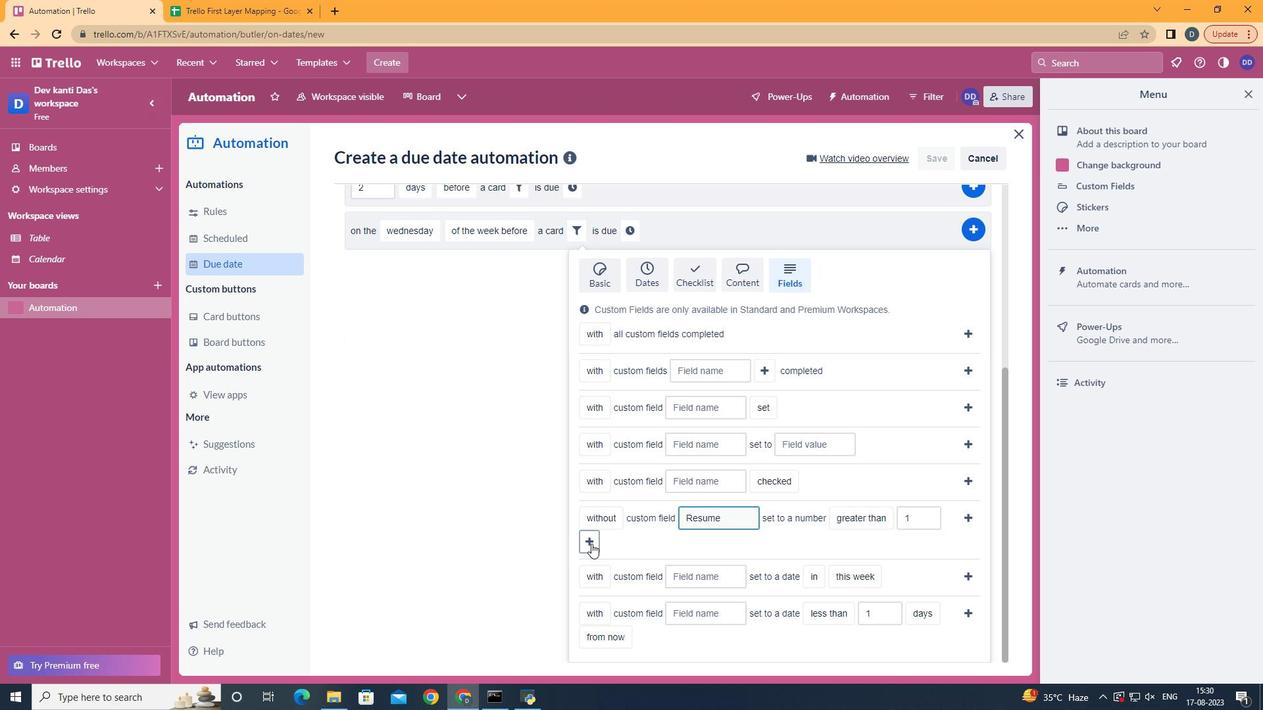 
Action: Mouse pressed left at (710, 508)
Screenshot: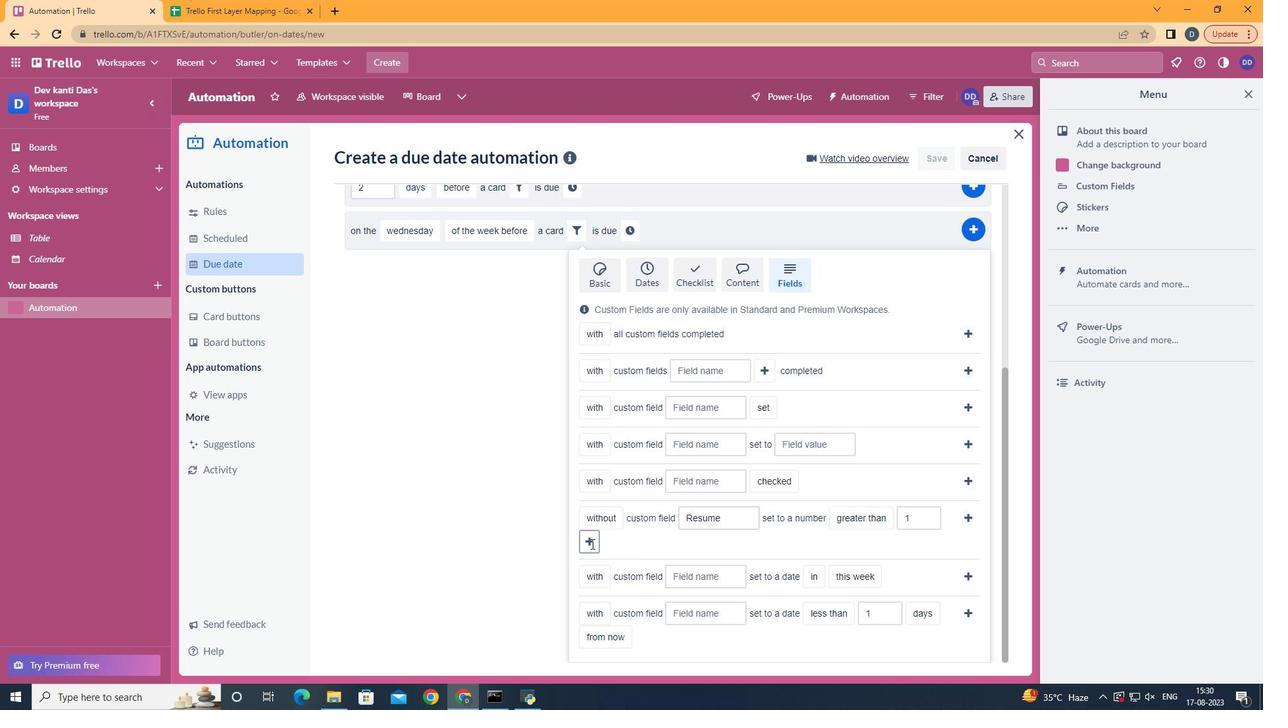 
Action: Mouse moved to (943, 509)
Screenshot: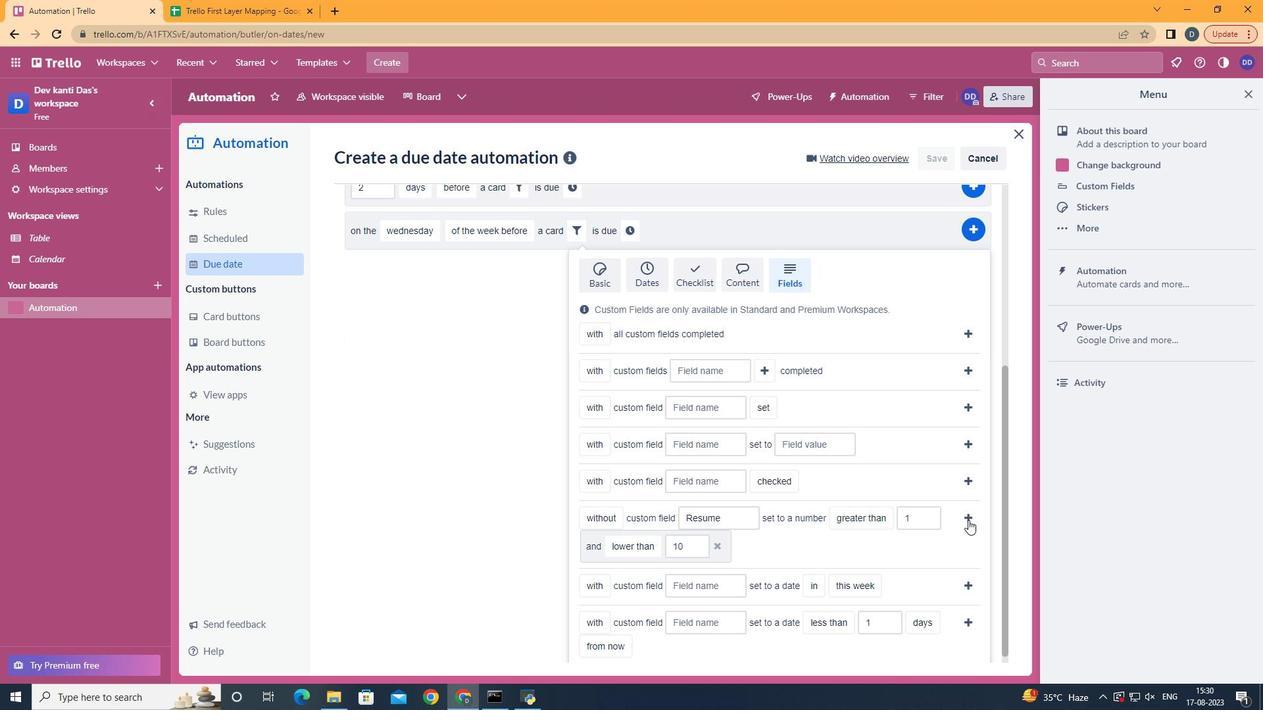 
Action: Mouse pressed left at (943, 509)
Screenshot: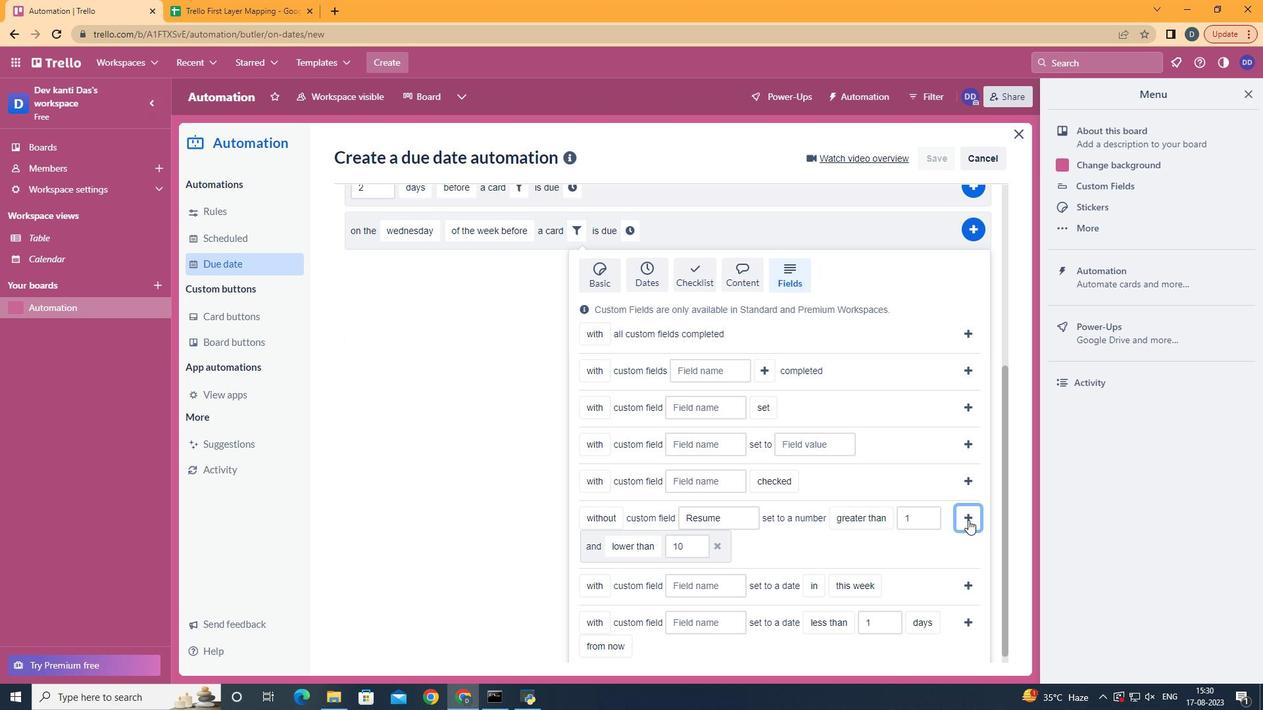 
Action: Mouse moved to (583, 508)
Screenshot: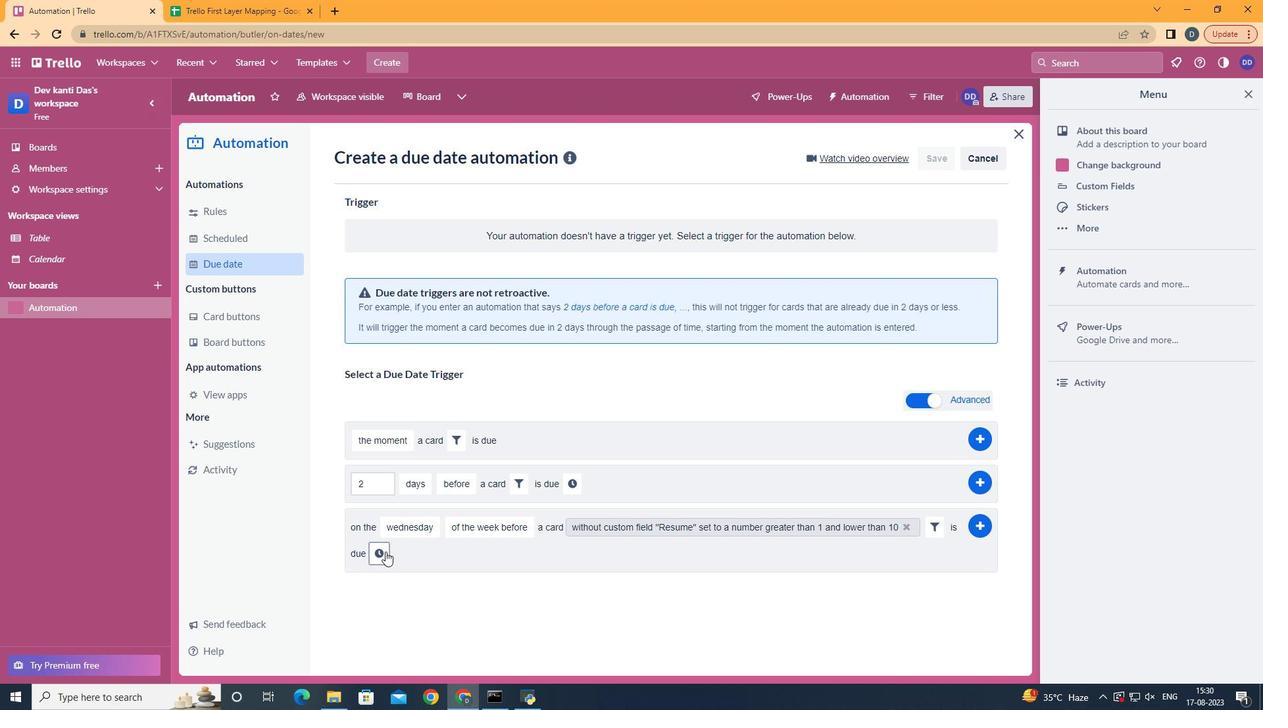 
Action: Mouse pressed left at (583, 508)
Screenshot: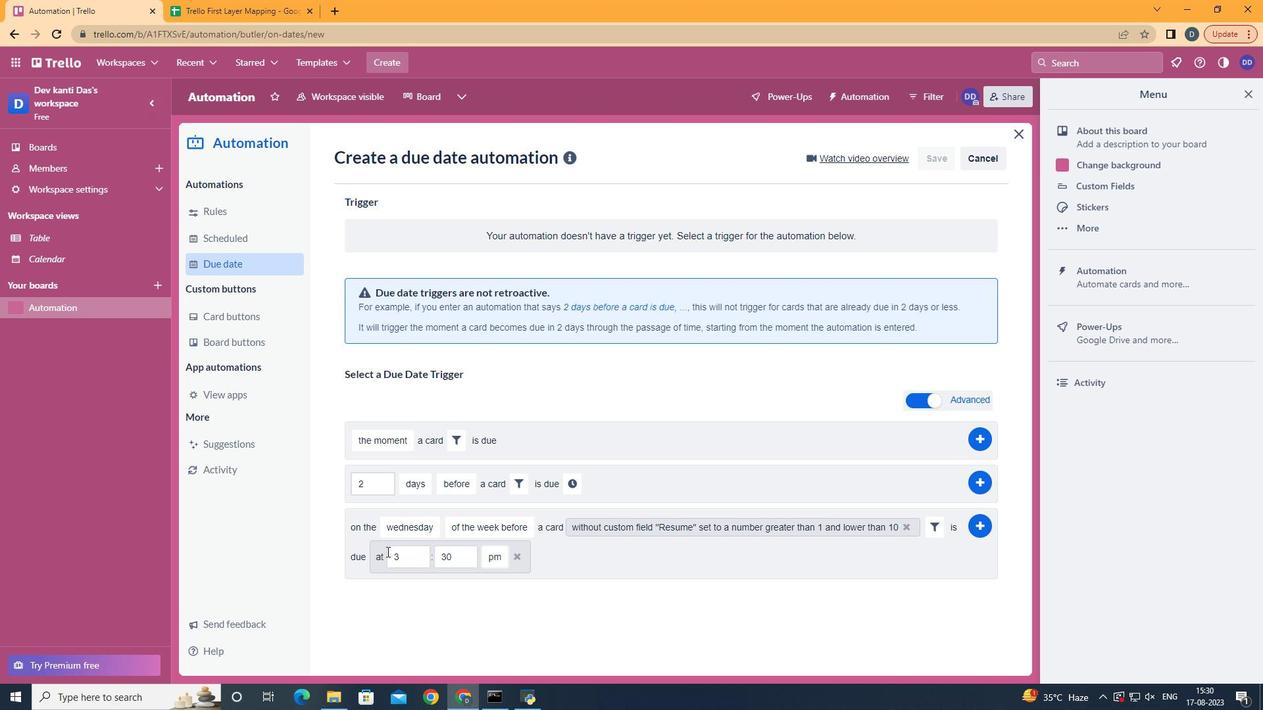 
Action: Mouse moved to (600, 508)
Screenshot: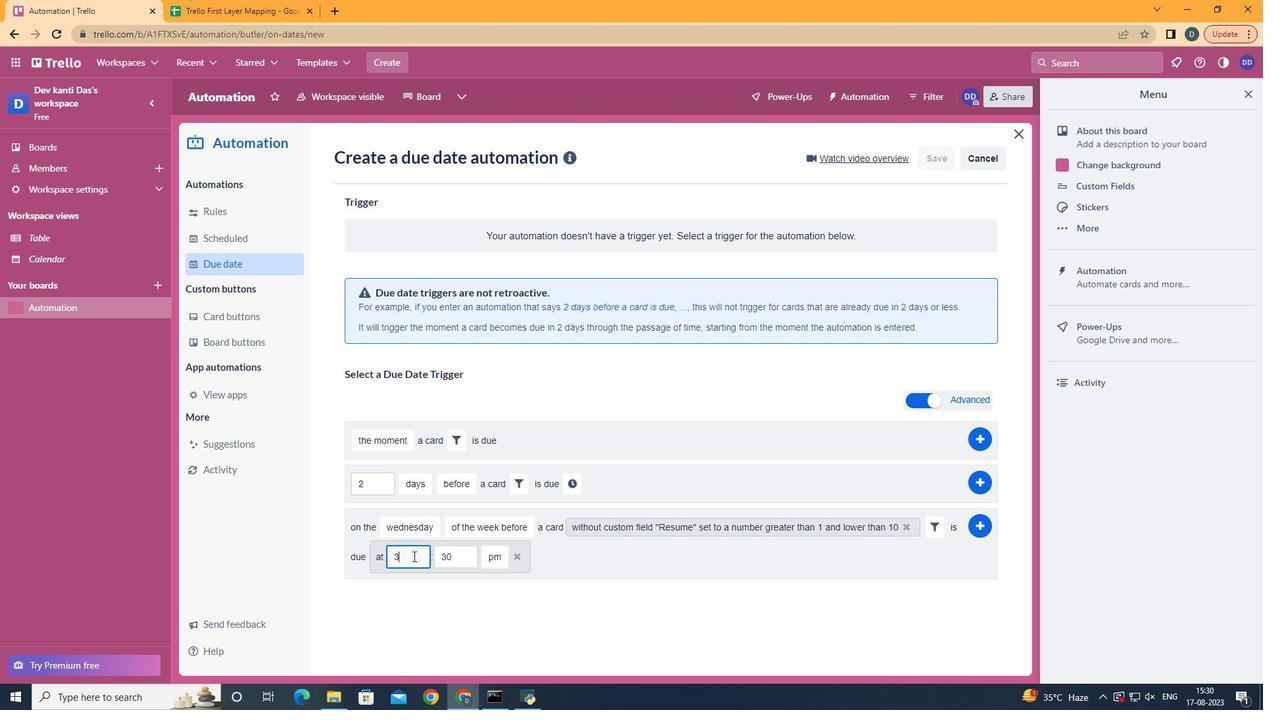 
Action: Mouse pressed left at (600, 508)
Screenshot: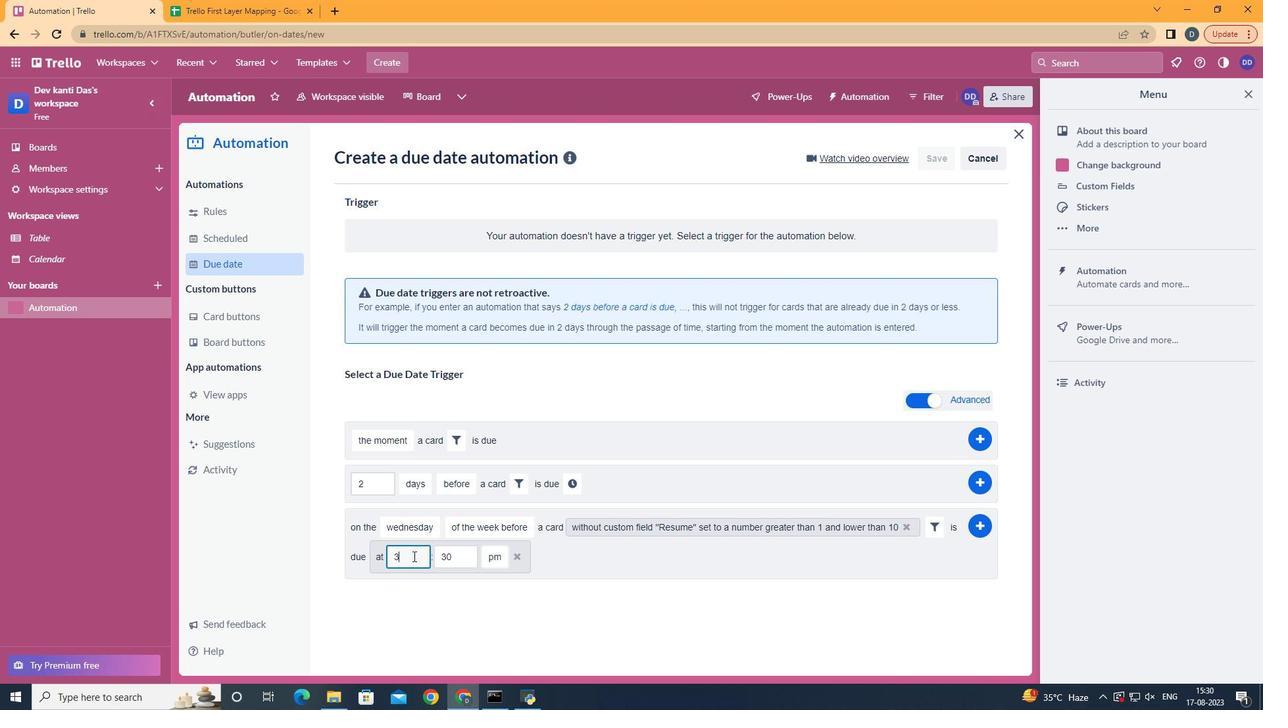 
Action: Key pressed <Key.backspace>11
Screenshot: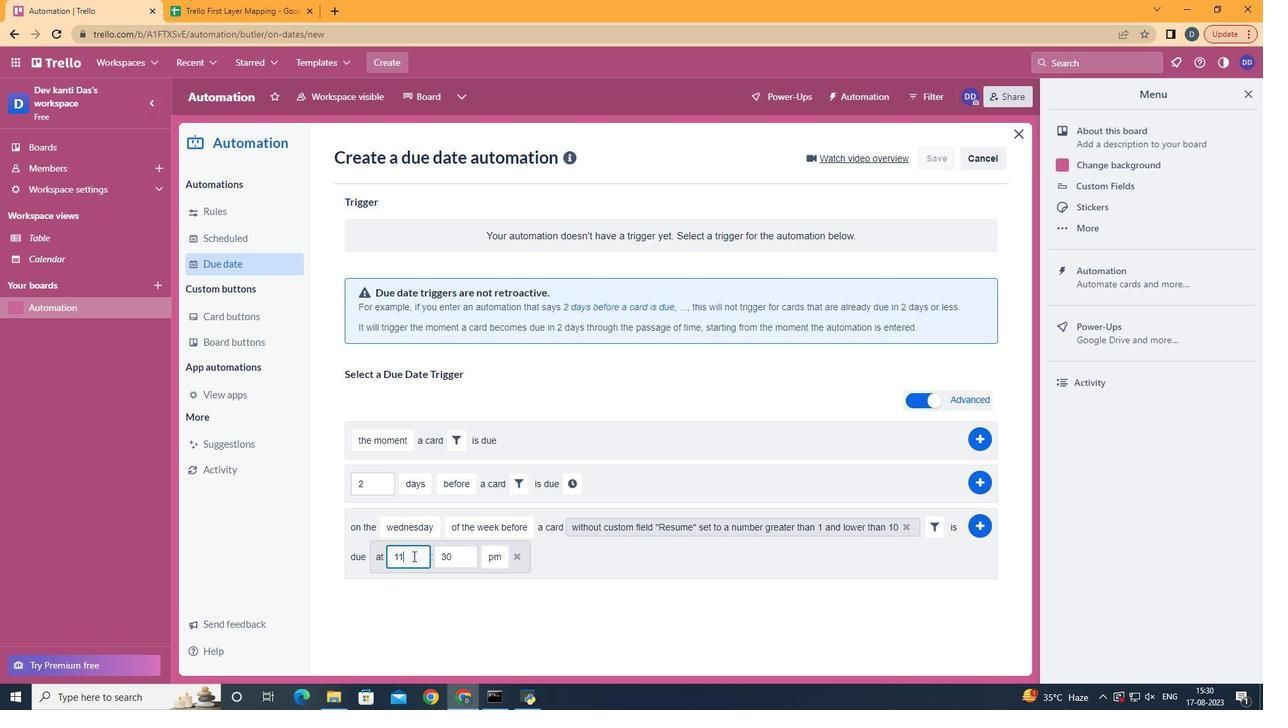 
Action: Mouse moved to (625, 508)
Screenshot: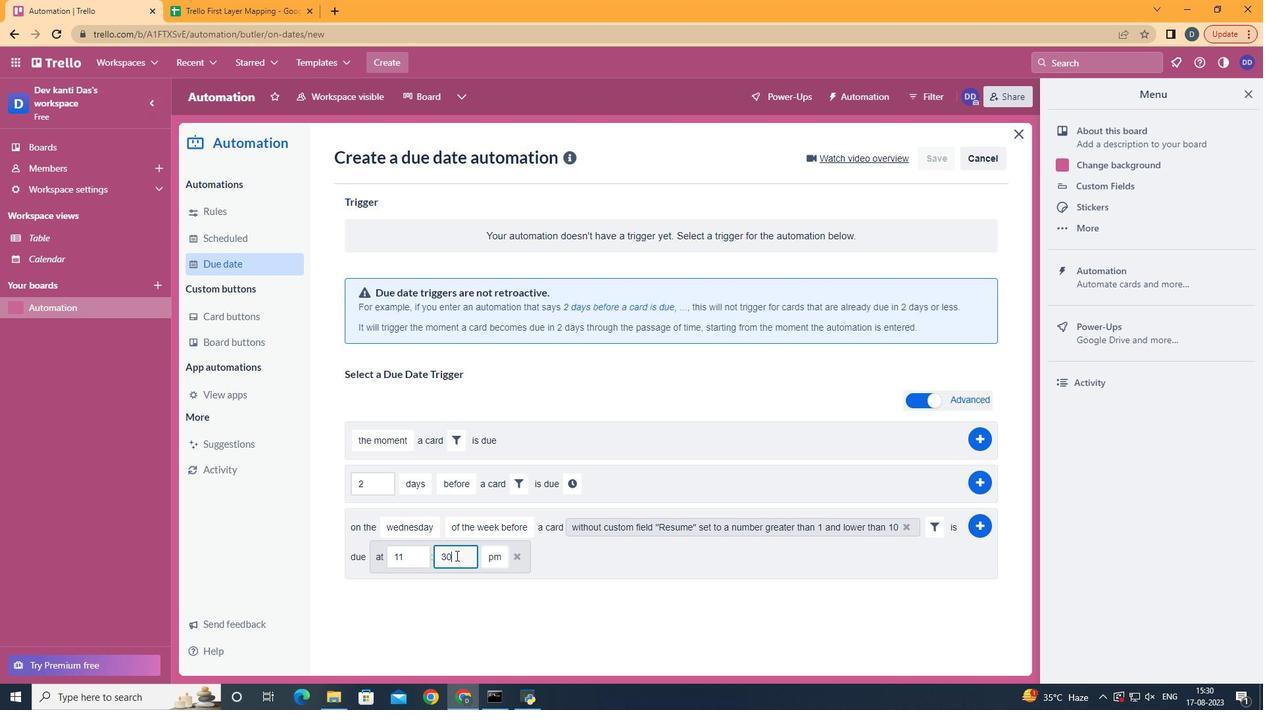 
Action: Mouse pressed left at (625, 508)
Screenshot: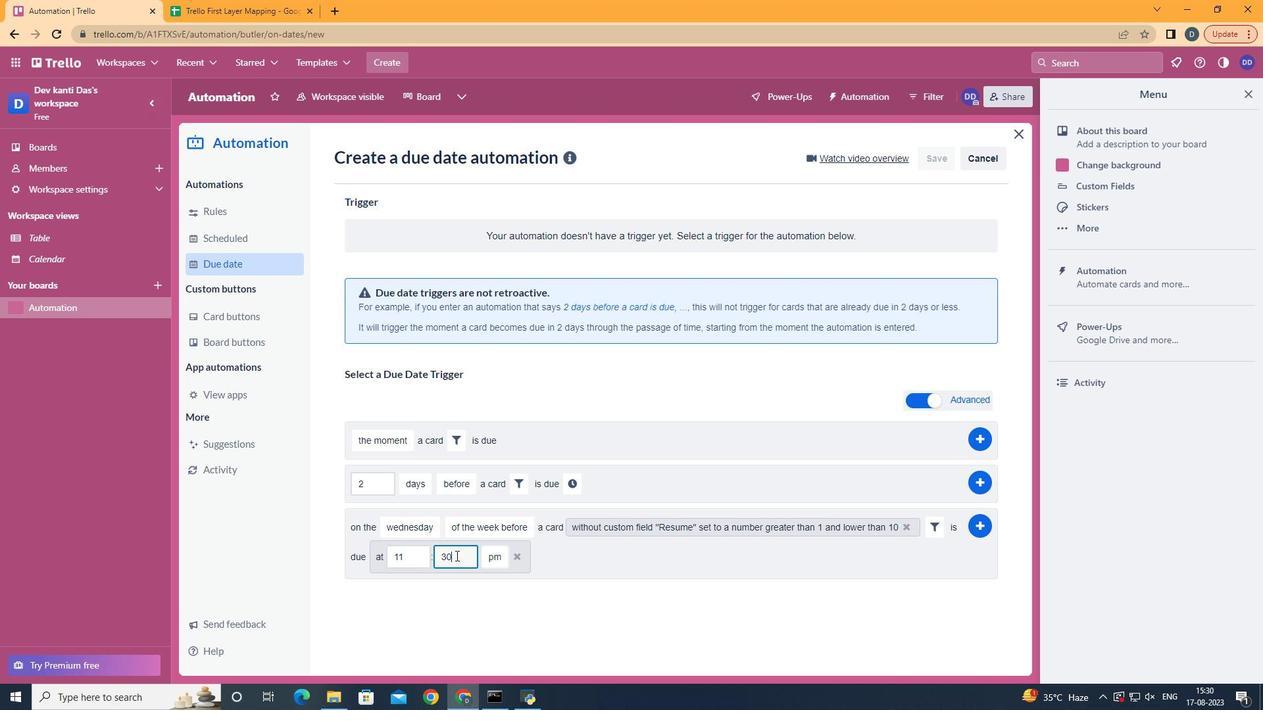 
Action: Mouse moved to (627, 508)
Screenshot: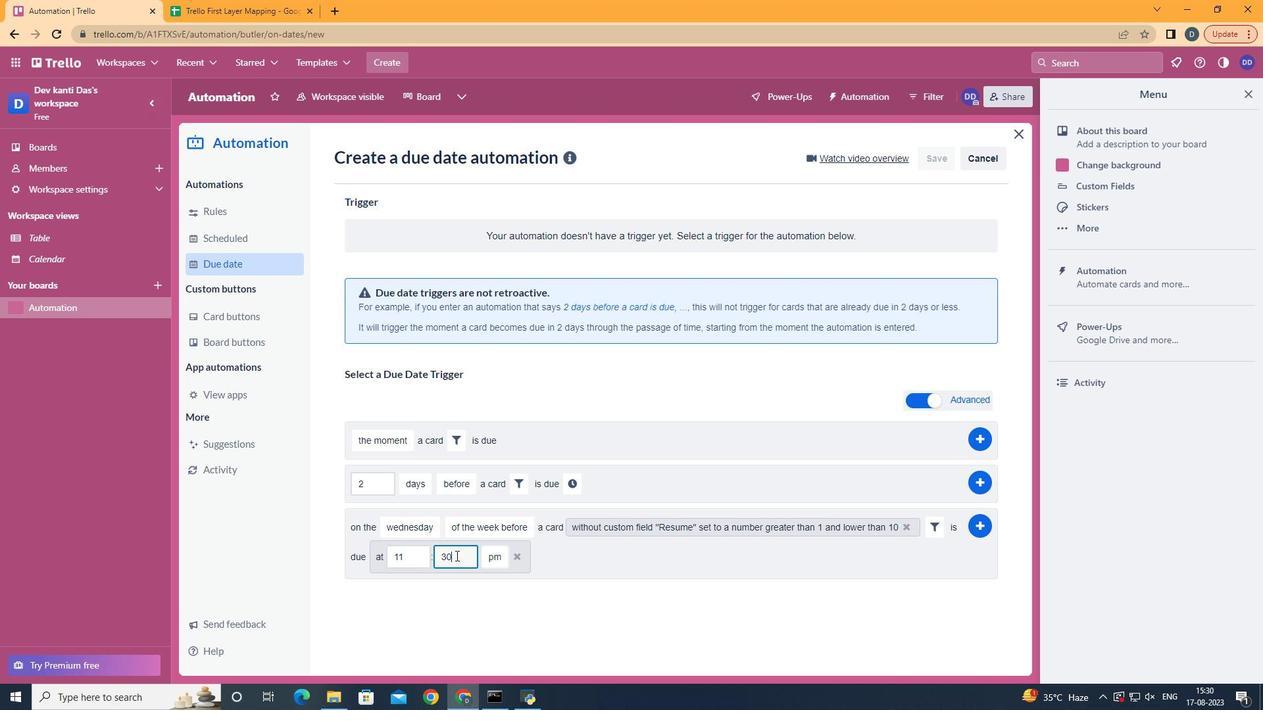 
Action: Key pressed <Key.backspace>00<Key.backspace><Key.backspace><Key.backspace><Key.backspace>00
Screenshot: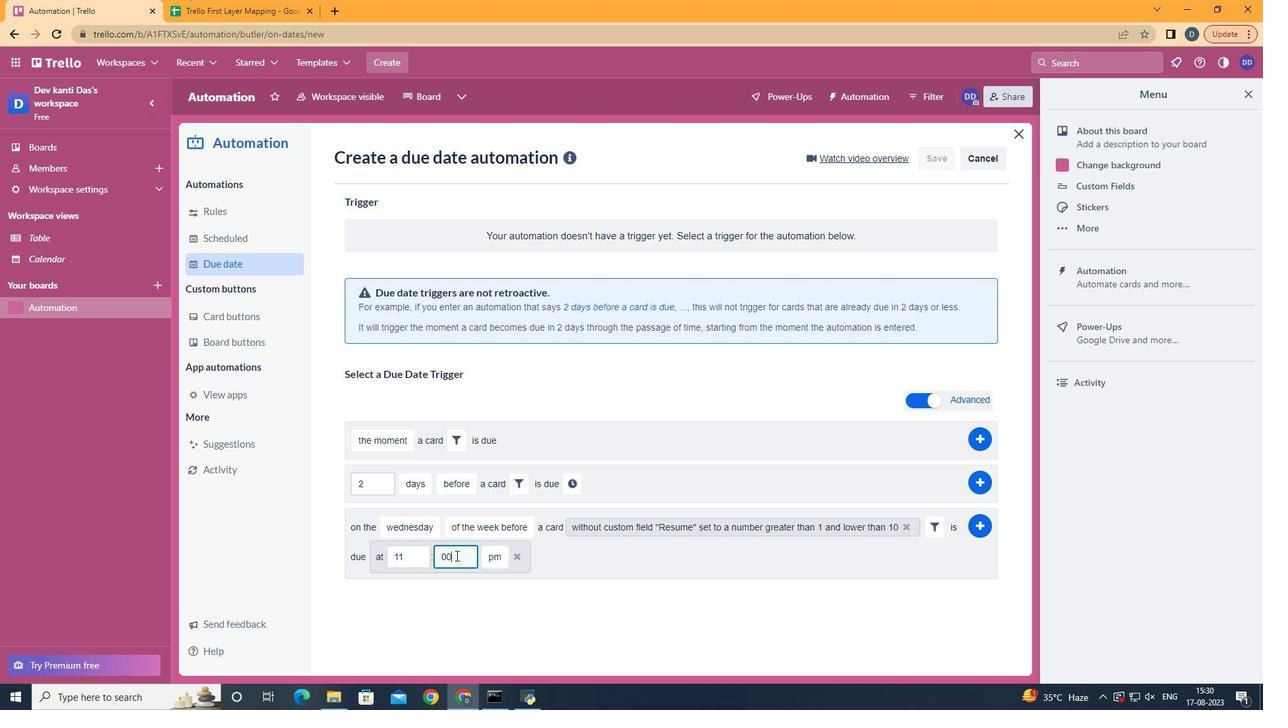 
Action: Mouse moved to (650, 508)
Screenshot: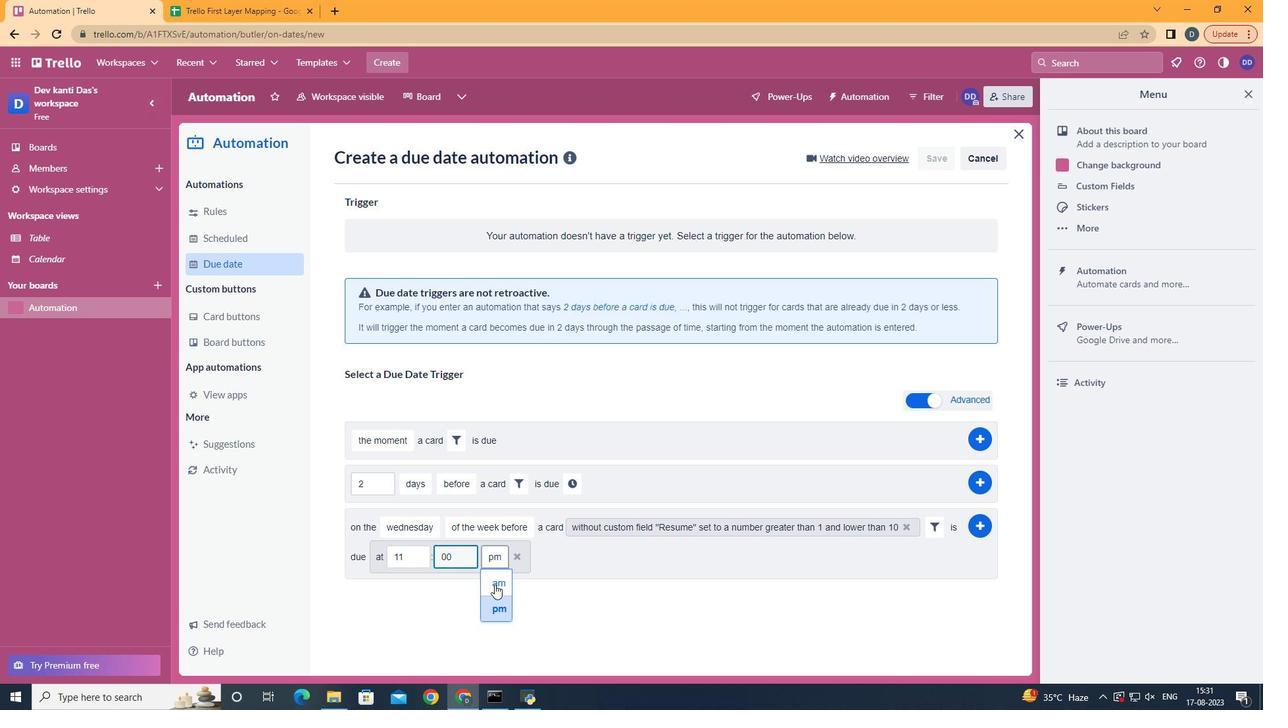 
Action: Mouse pressed left at (650, 508)
Screenshot: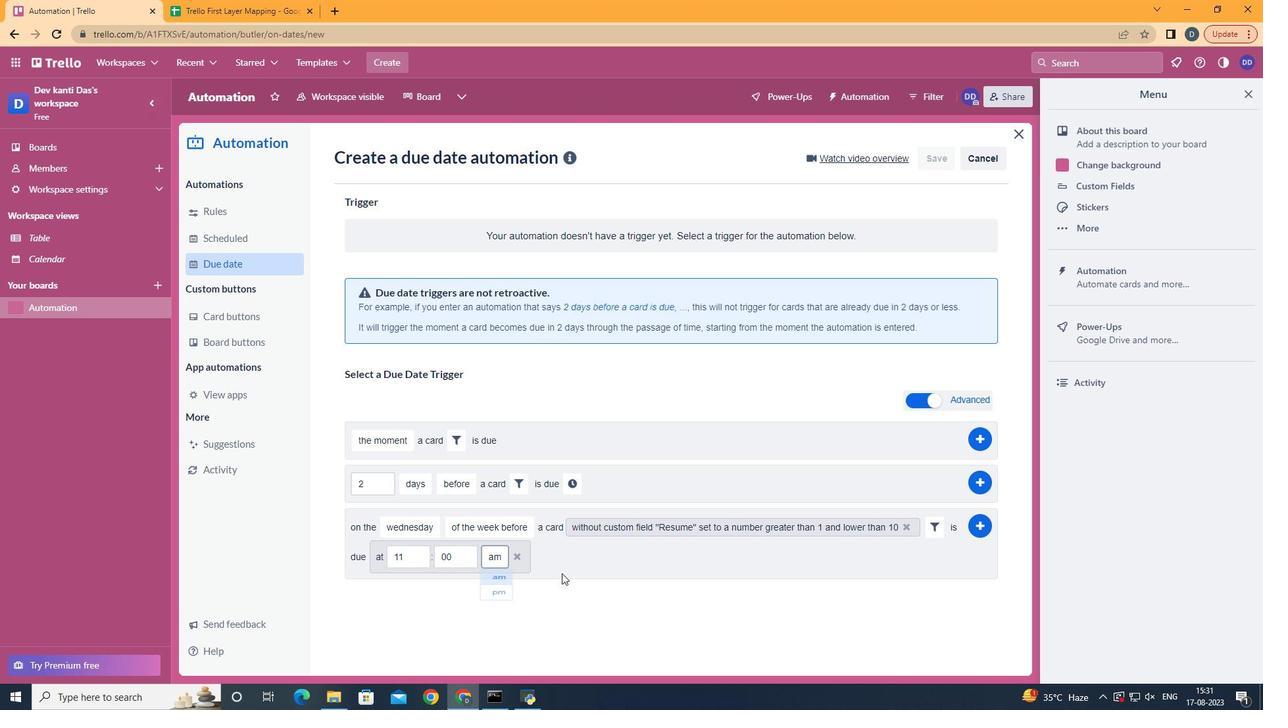 
Action: Mouse moved to (952, 509)
Screenshot: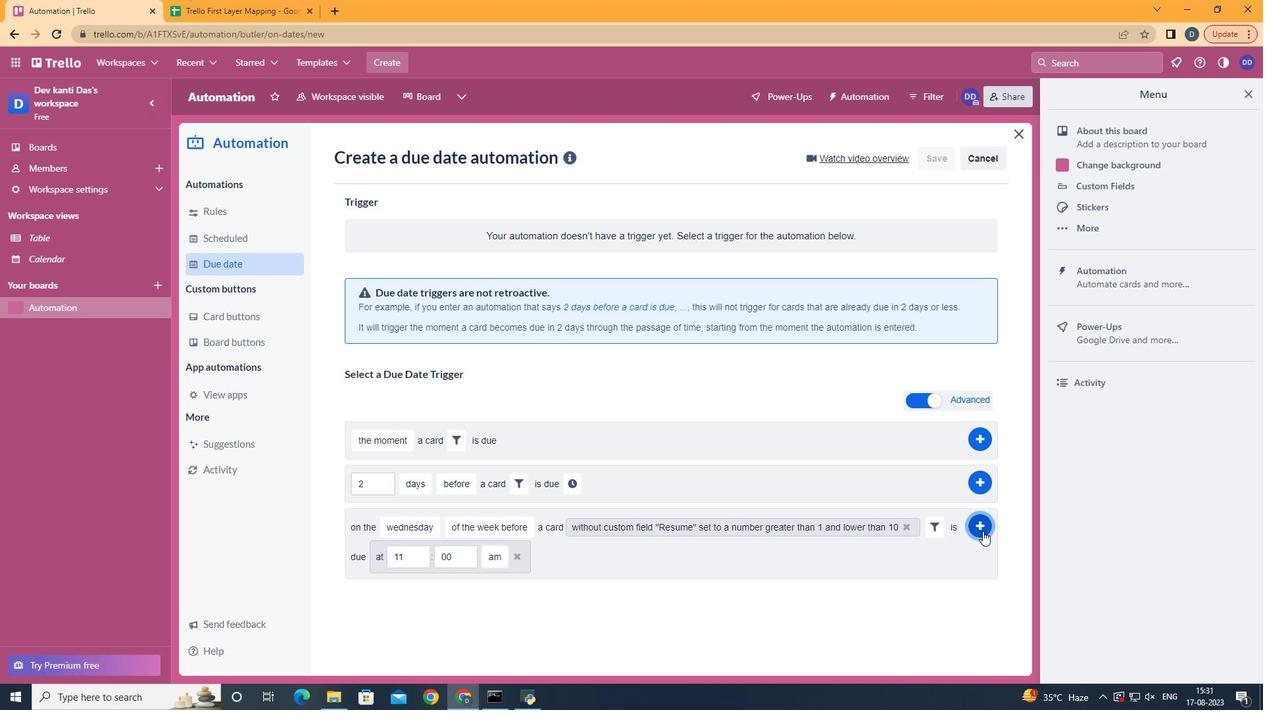 
Action: Mouse pressed left at (952, 509)
Screenshot: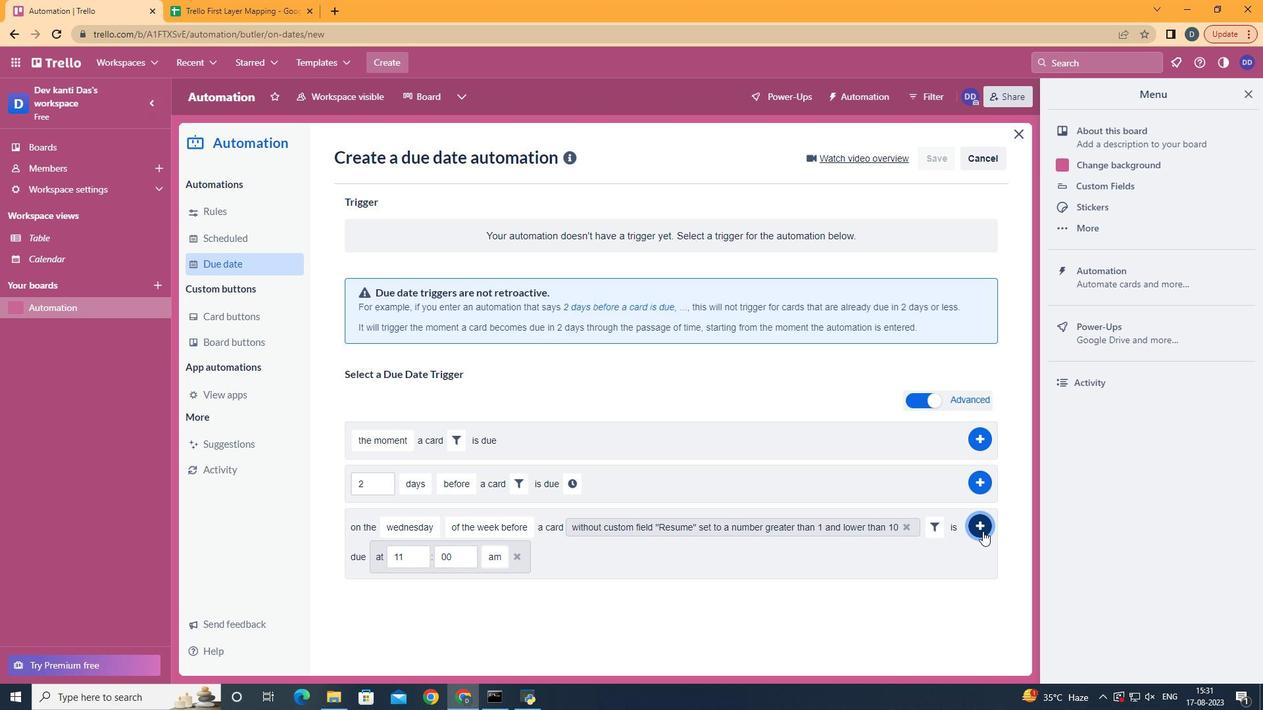 
